 Task: Add Sprouts Organic Grade A Maple Syrup Dark to the cart.
Action: Mouse moved to (15, 76)
Screenshot: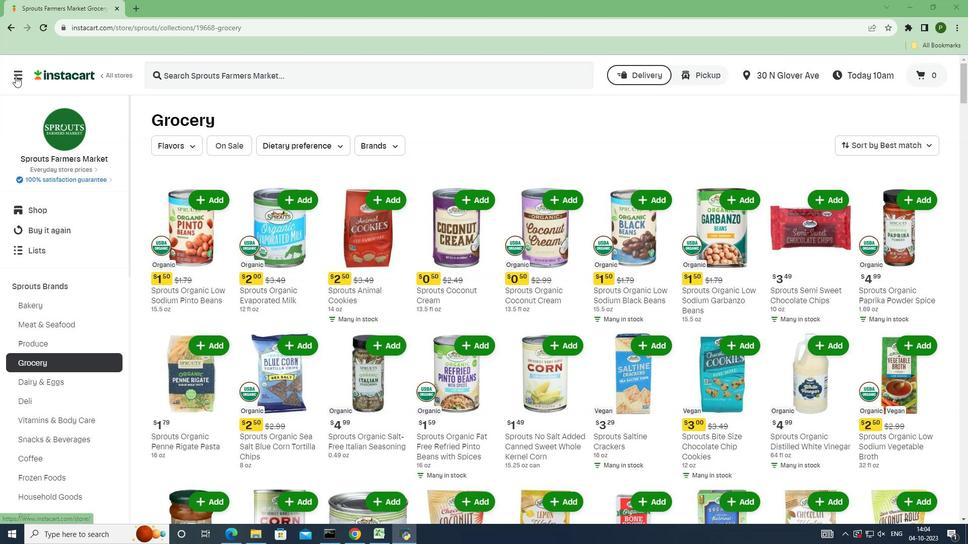 
Action: Mouse pressed left at (15, 76)
Screenshot: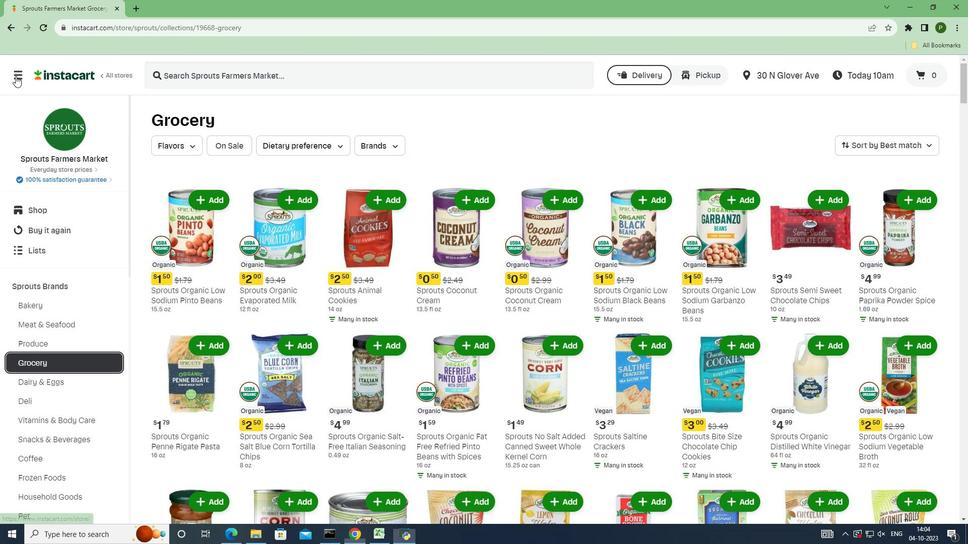 
Action: Mouse moved to (56, 275)
Screenshot: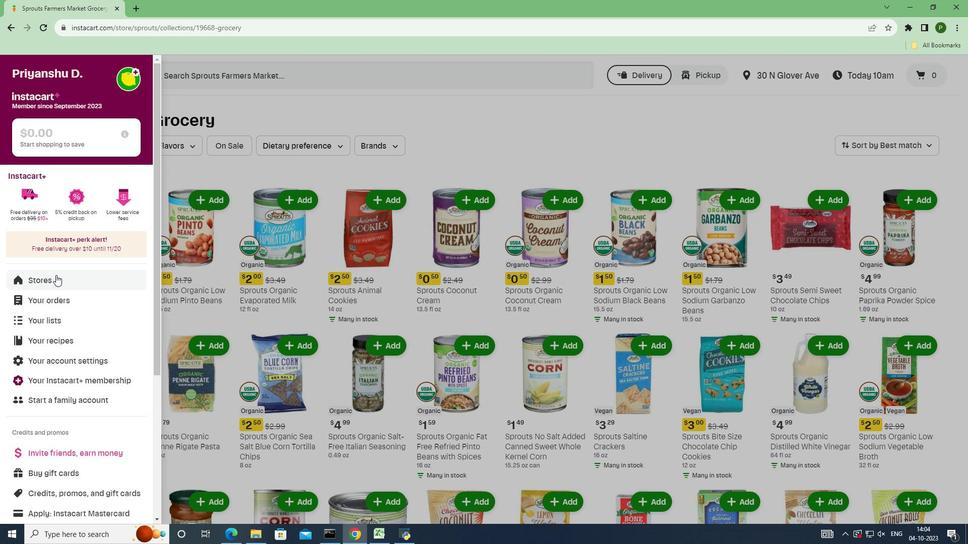
Action: Mouse pressed left at (56, 275)
Screenshot: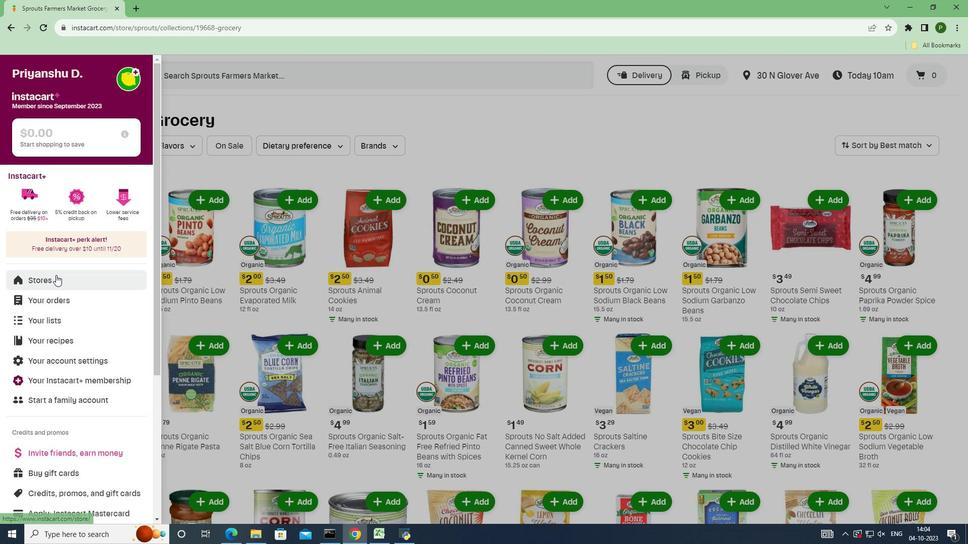 
Action: Mouse moved to (231, 119)
Screenshot: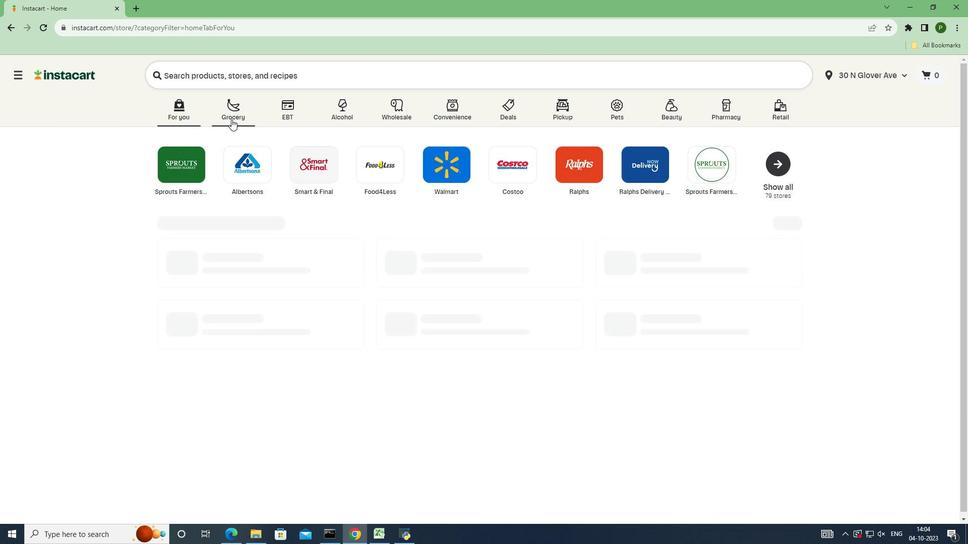 
Action: Mouse pressed left at (231, 119)
Screenshot: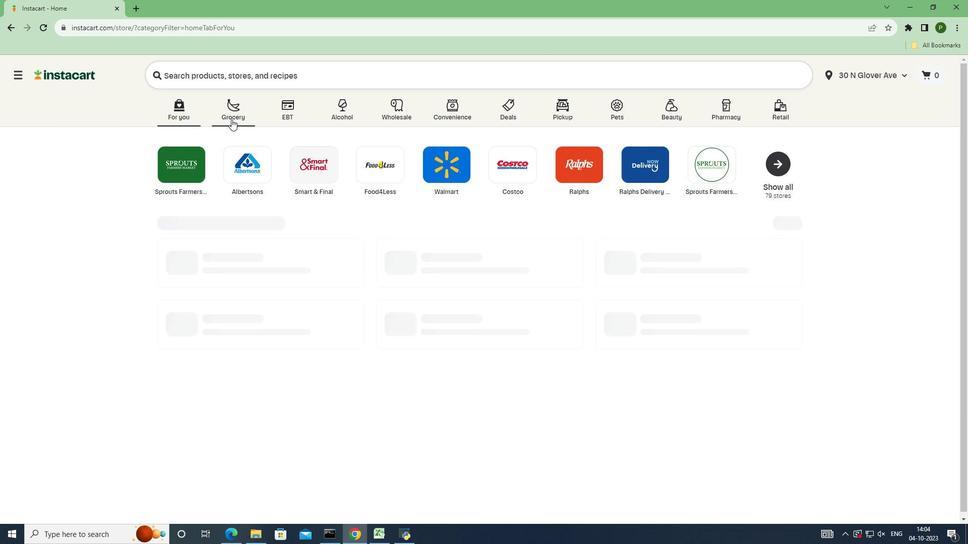 
Action: Mouse moved to (623, 233)
Screenshot: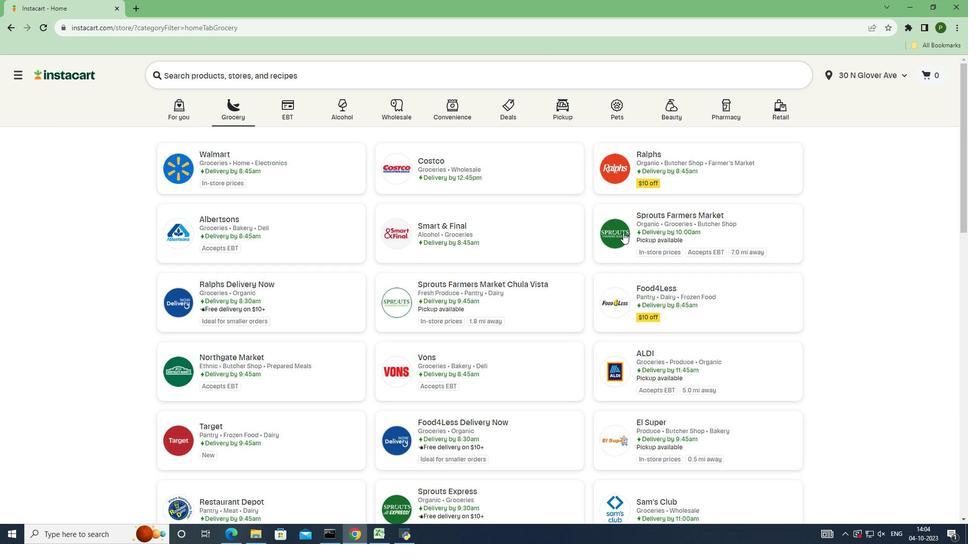 
Action: Mouse pressed left at (623, 233)
Screenshot: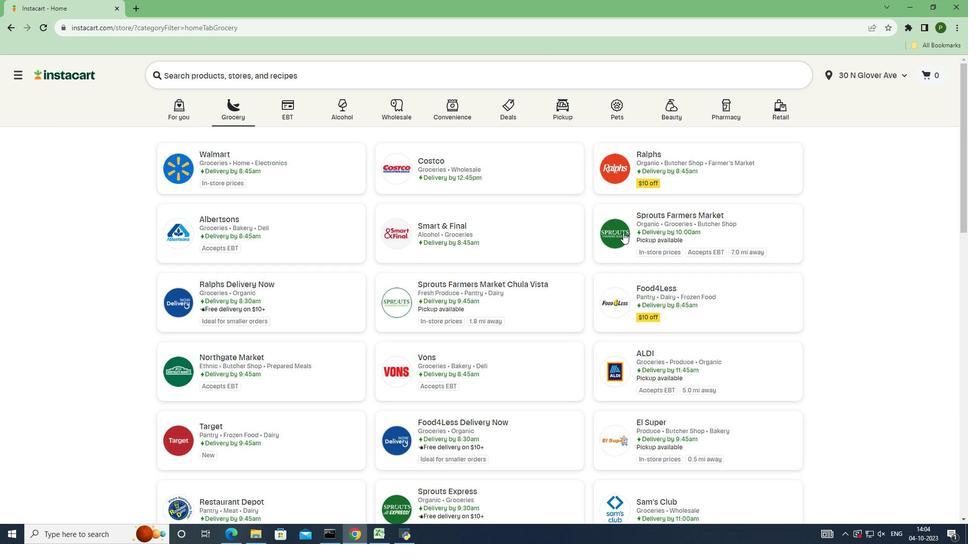 
Action: Mouse moved to (64, 282)
Screenshot: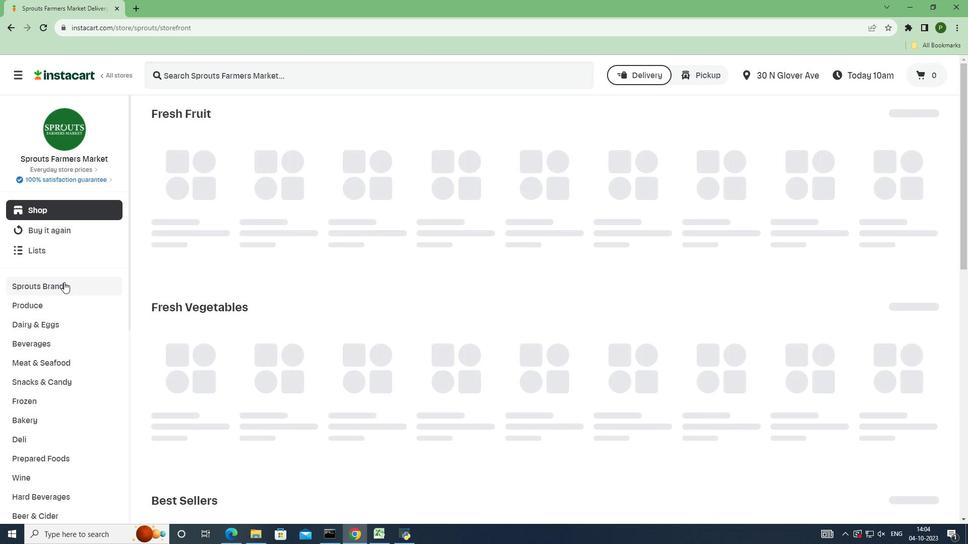 
Action: Mouse pressed left at (64, 282)
Screenshot: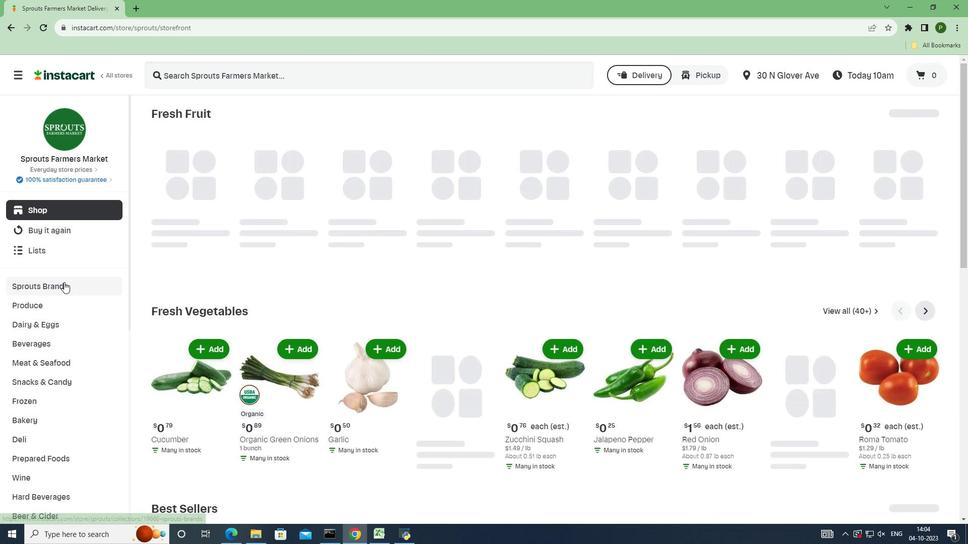 
Action: Mouse moved to (51, 363)
Screenshot: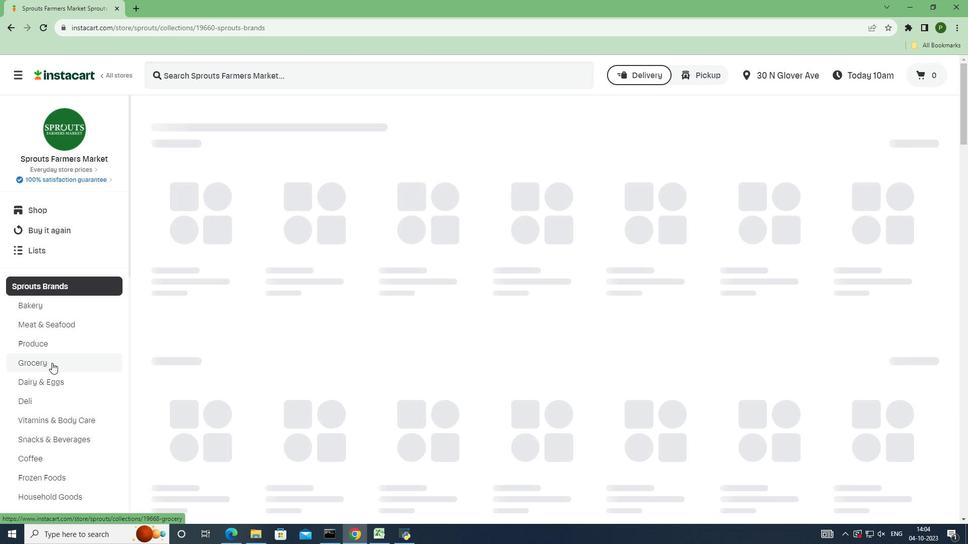 
Action: Mouse pressed left at (51, 363)
Screenshot: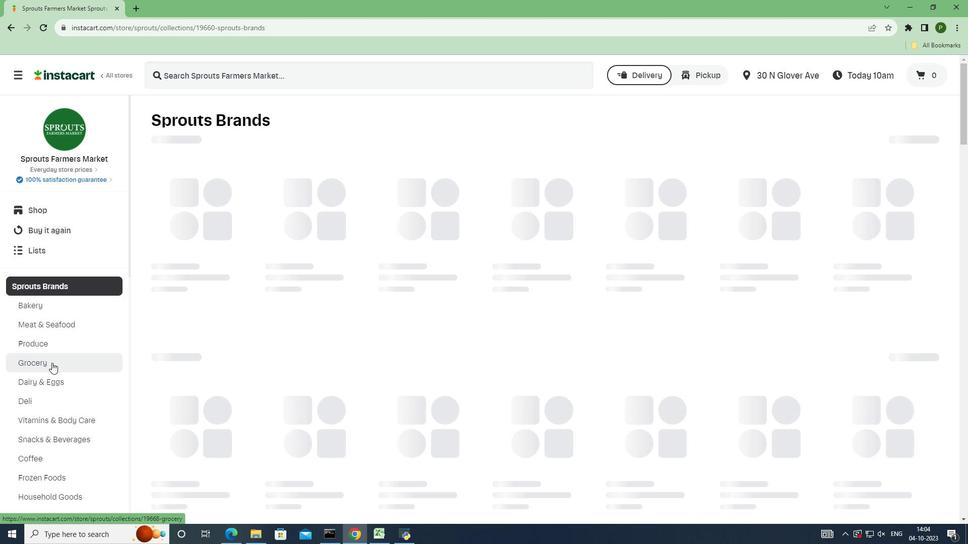 
Action: Mouse moved to (212, 264)
Screenshot: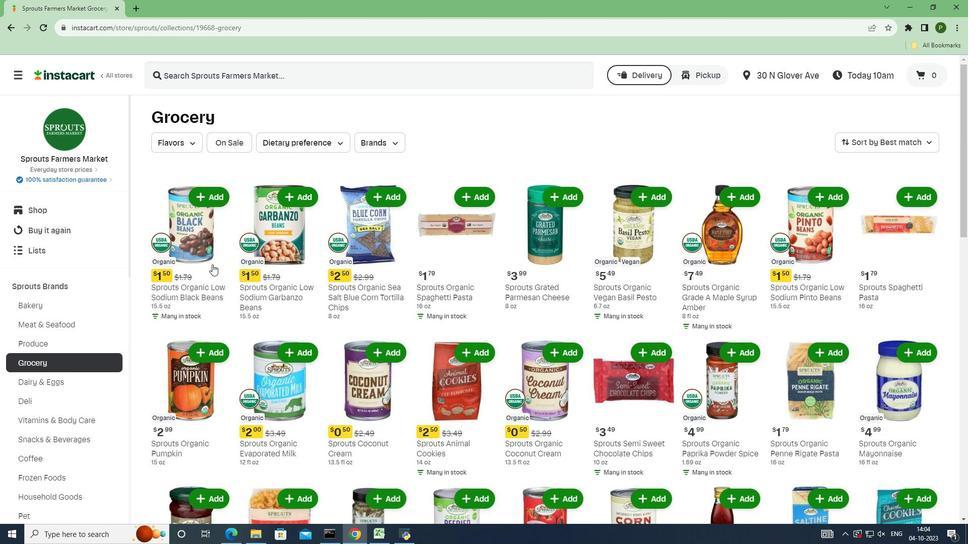 
Action: Mouse scrolled (212, 264) with delta (0, 0)
Screenshot: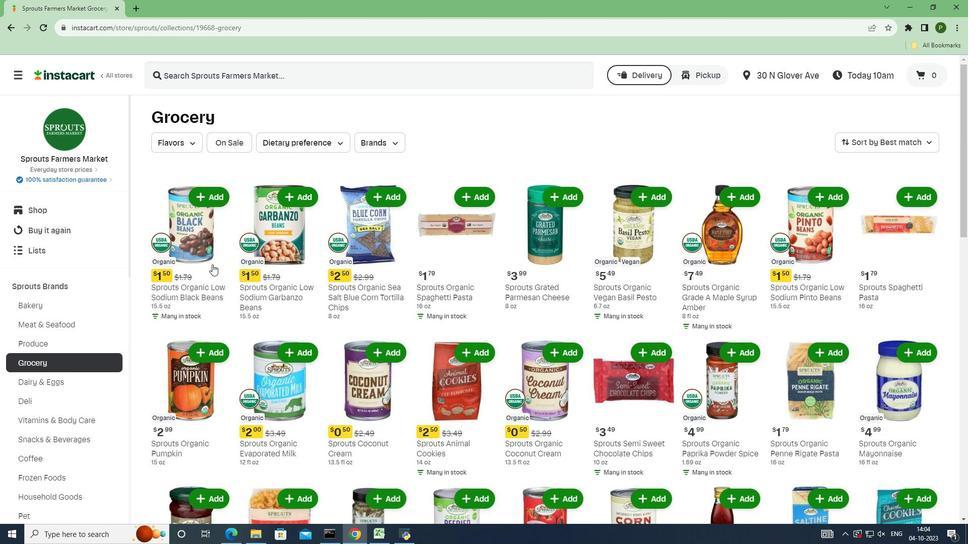 
Action: Mouse scrolled (212, 264) with delta (0, 0)
Screenshot: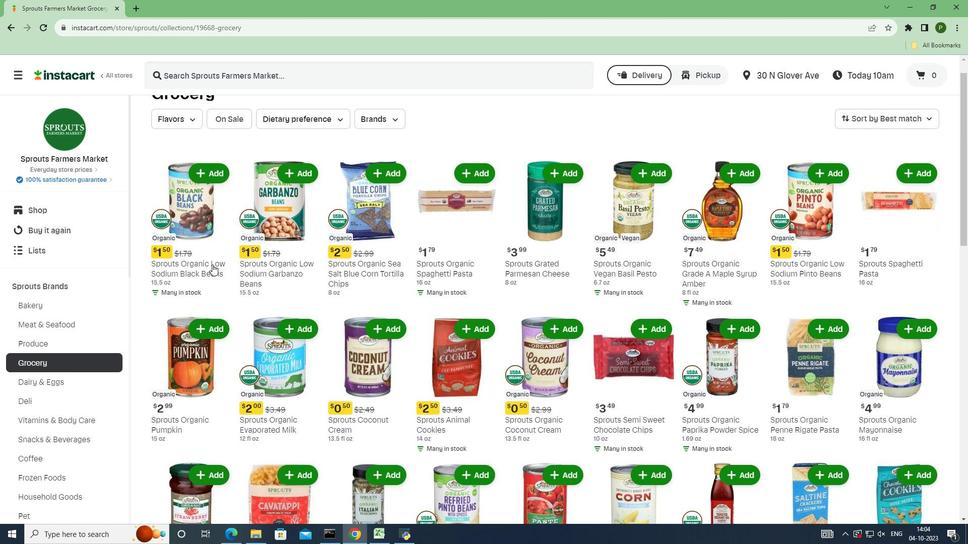 
Action: Mouse scrolled (212, 264) with delta (0, 0)
Screenshot: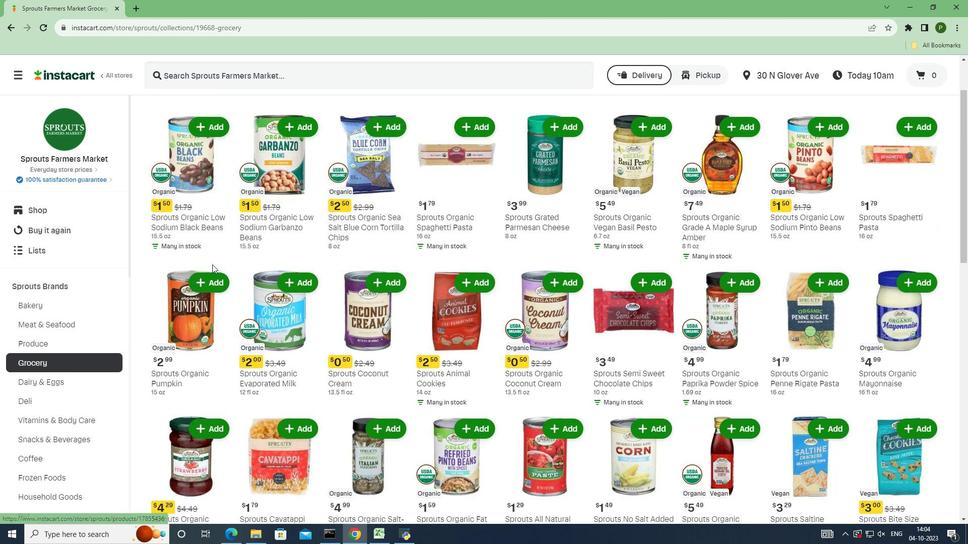 
Action: Mouse scrolled (212, 264) with delta (0, 0)
Screenshot: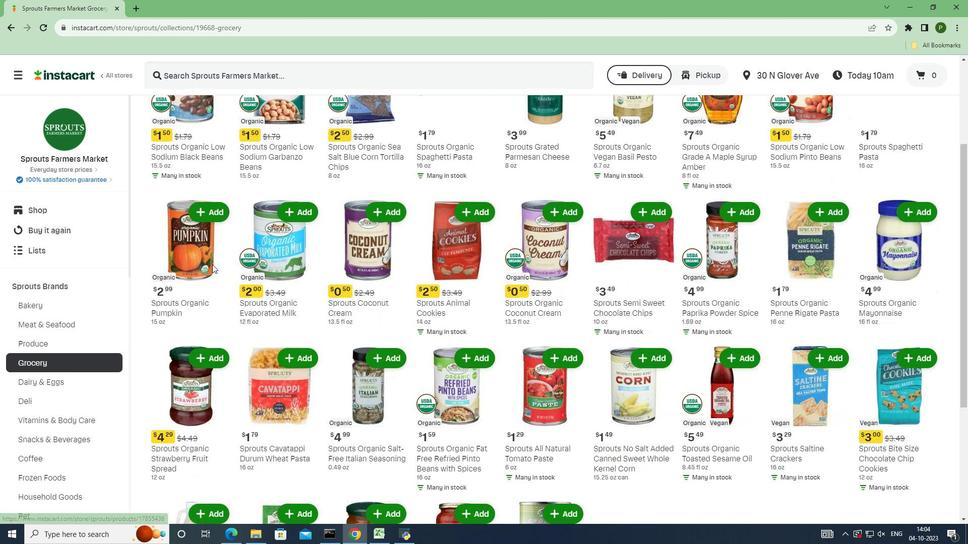 
Action: Mouse scrolled (212, 264) with delta (0, 0)
Screenshot: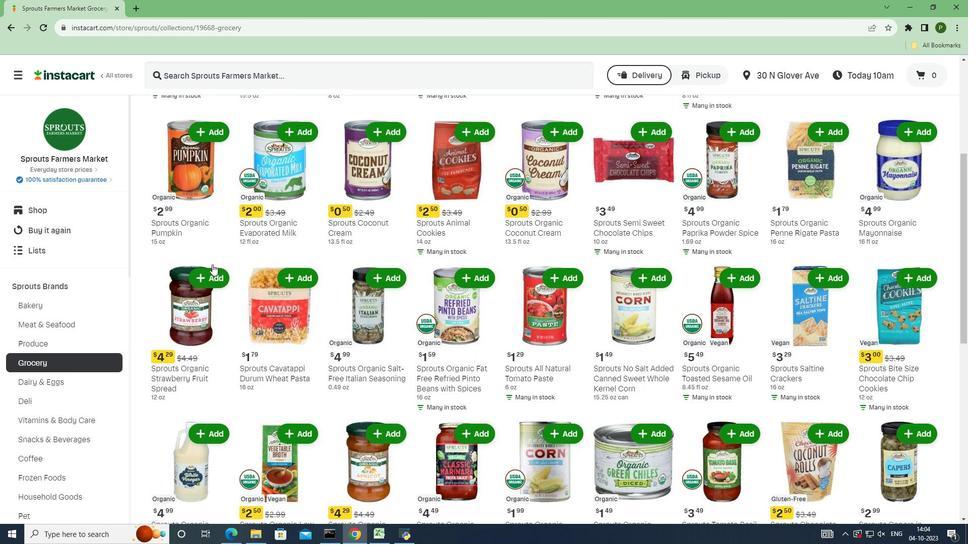 
Action: Mouse scrolled (212, 264) with delta (0, 0)
Screenshot: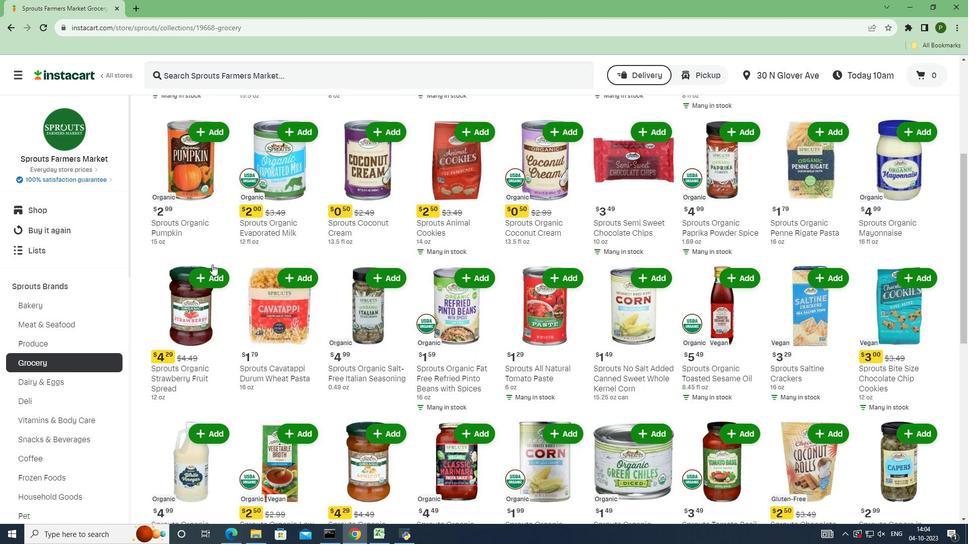 
Action: Mouse scrolled (212, 264) with delta (0, 0)
Screenshot: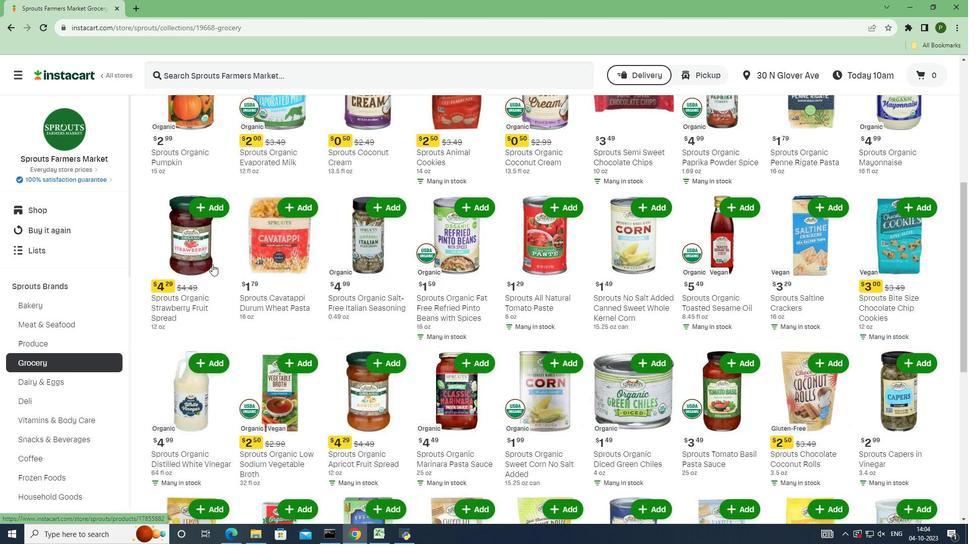 
Action: Mouse scrolled (212, 264) with delta (0, 0)
Screenshot: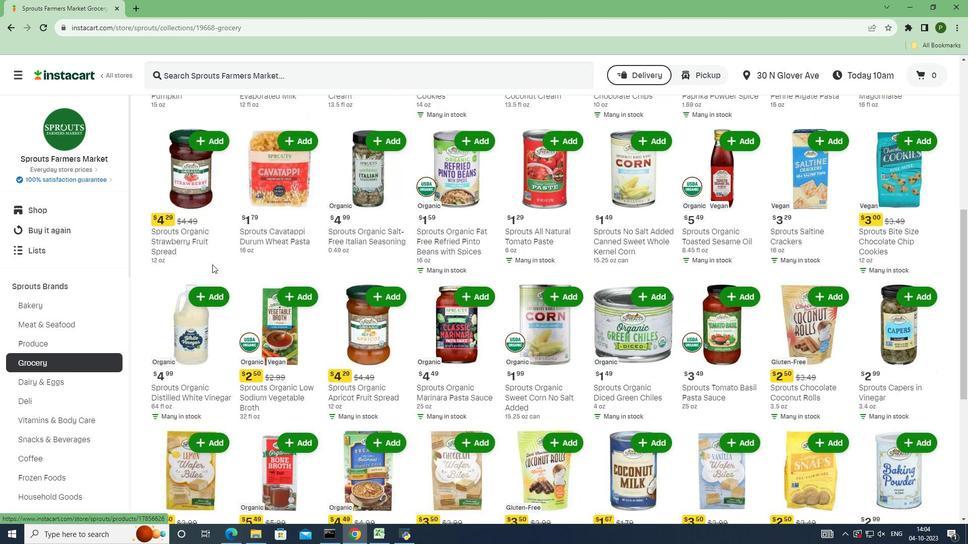 
Action: Mouse scrolled (212, 265) with delta (0, 0)
Screenshot: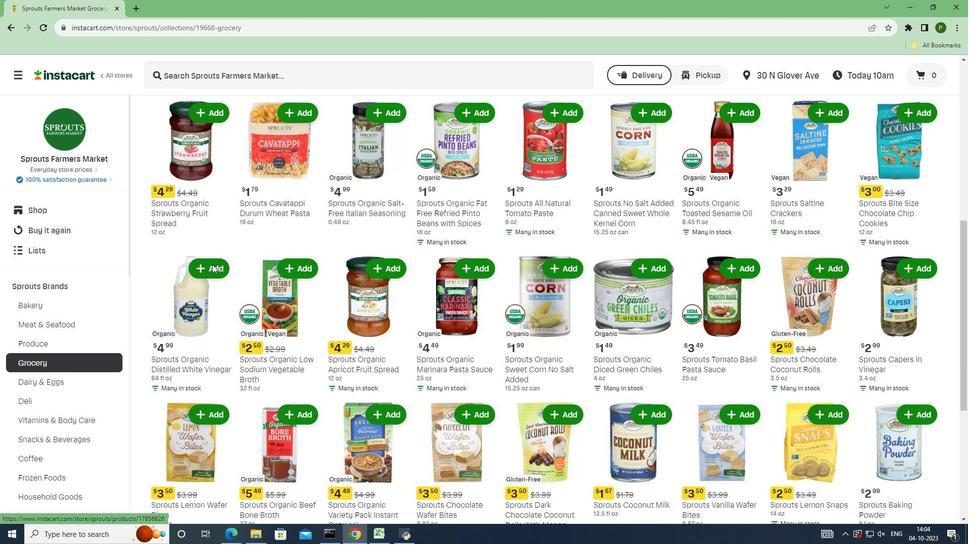 
Action: Mouse scrolled (212, 264) with delta (0, 0)
Screenshot: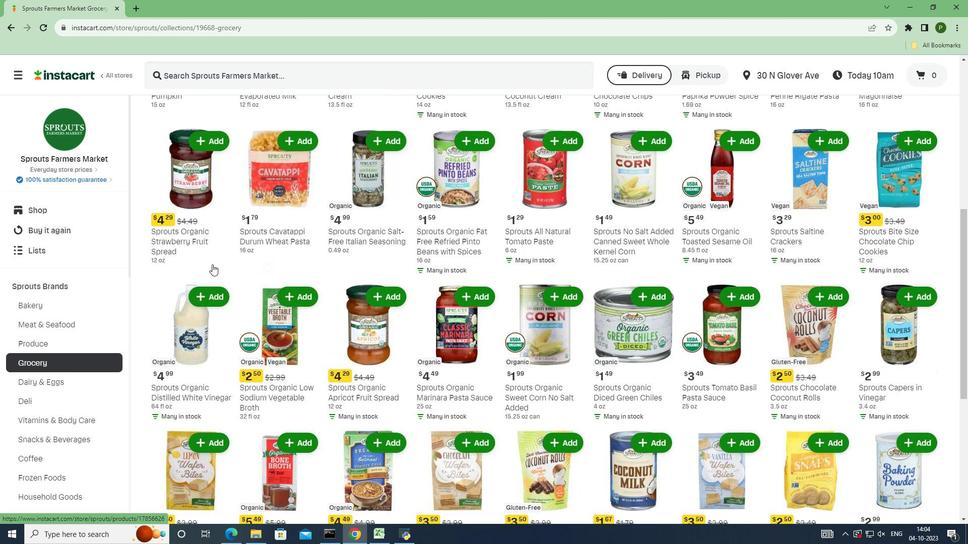 
Action: Mouse scrolled (212, 264) with delta (0, 0)
Screenshot: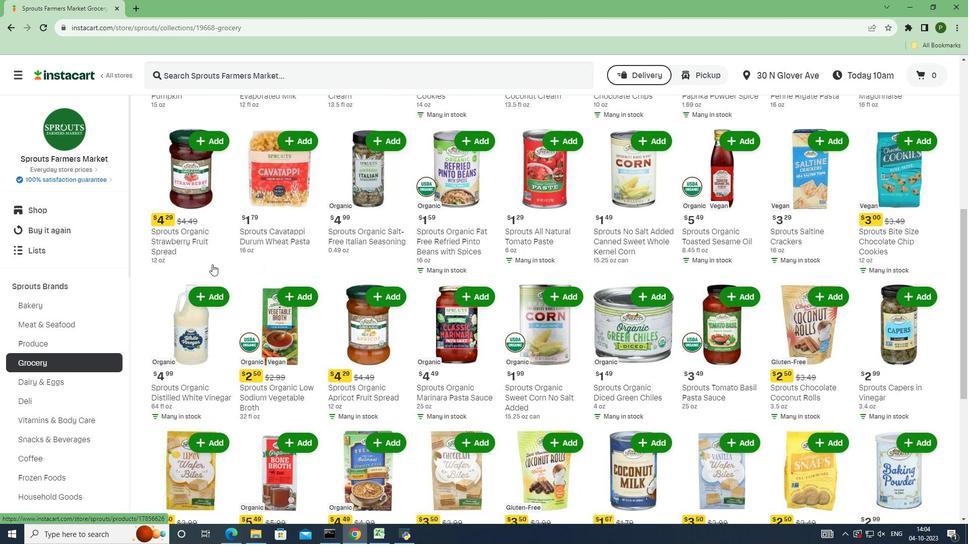 
Action: Mouse scrolled (212, 264) with delta (0, 0)
Screenshot: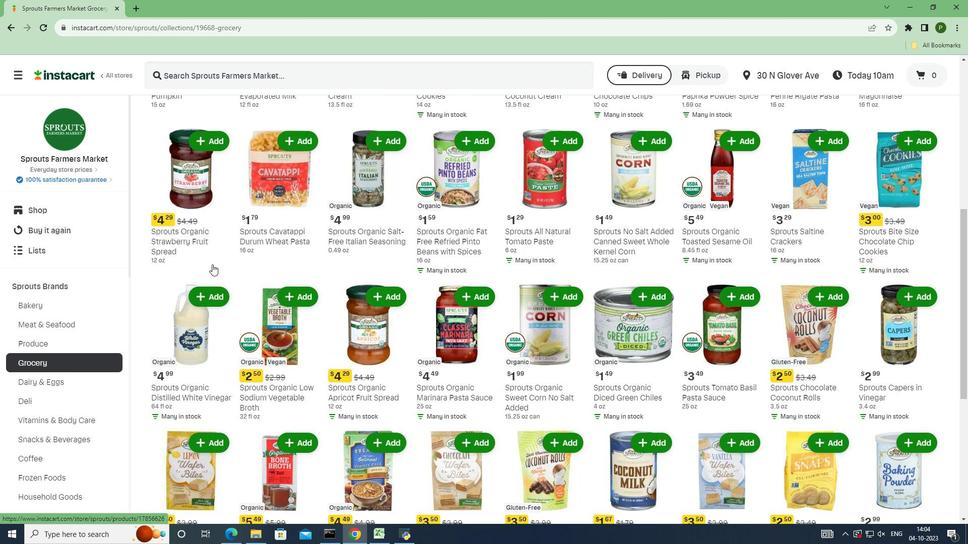 
Action: Mouse scrolled (212, 264) with delta (0, 0)
Screenshot: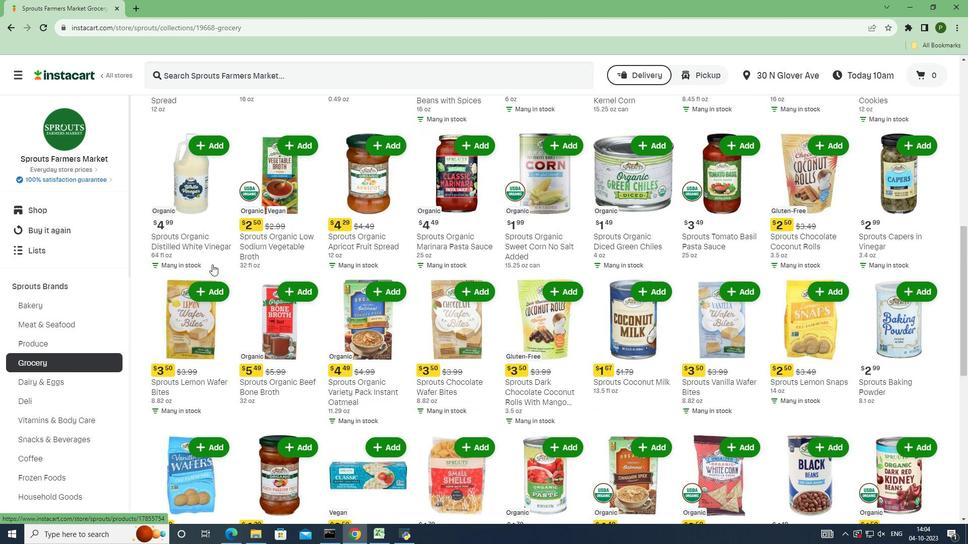
Action: Mouse scrolled (212, 264) with delta (0, 0)
Screenshot: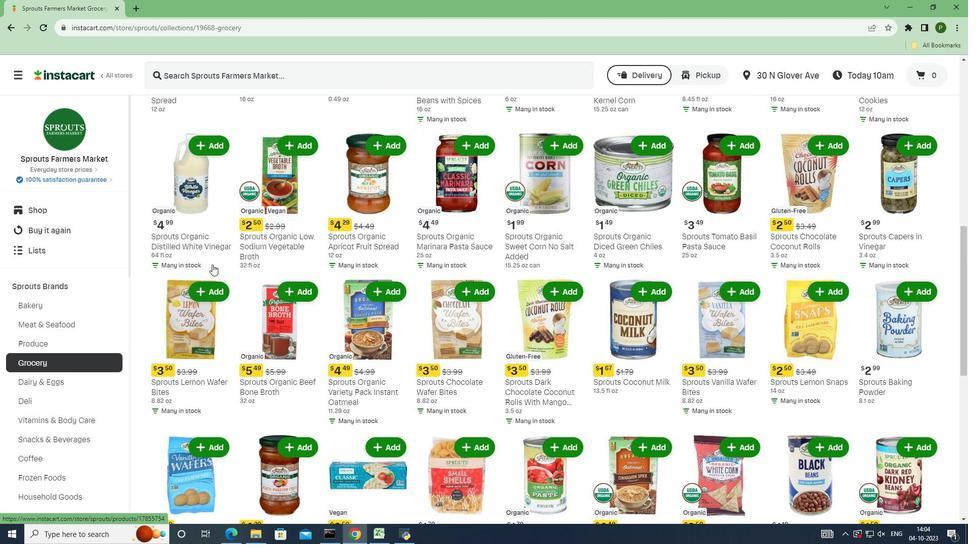 
Action: Mouse scrolled (212, 264) with delta (0, 0)
Screenshot: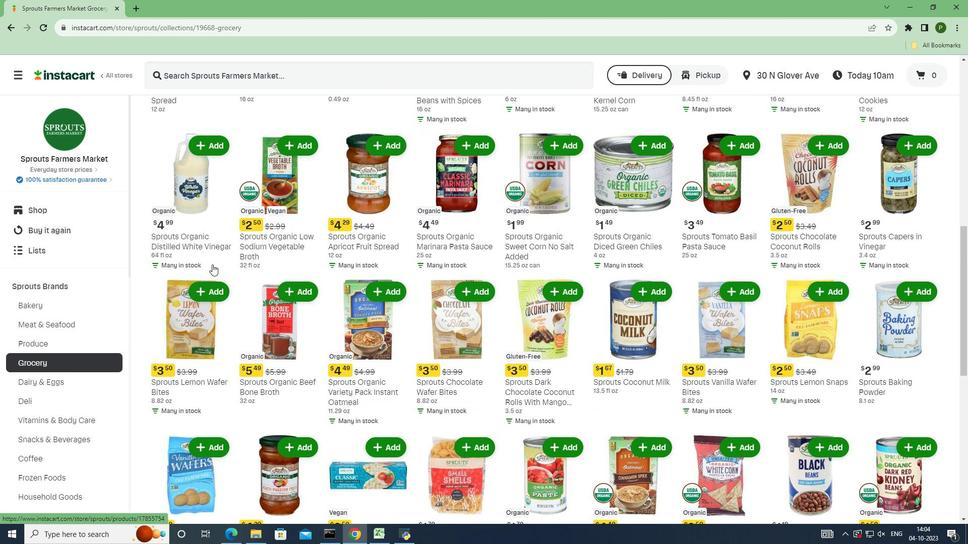 
Action: Mouse scrolled (212, 264) with delta (0, 0)
Screenshot: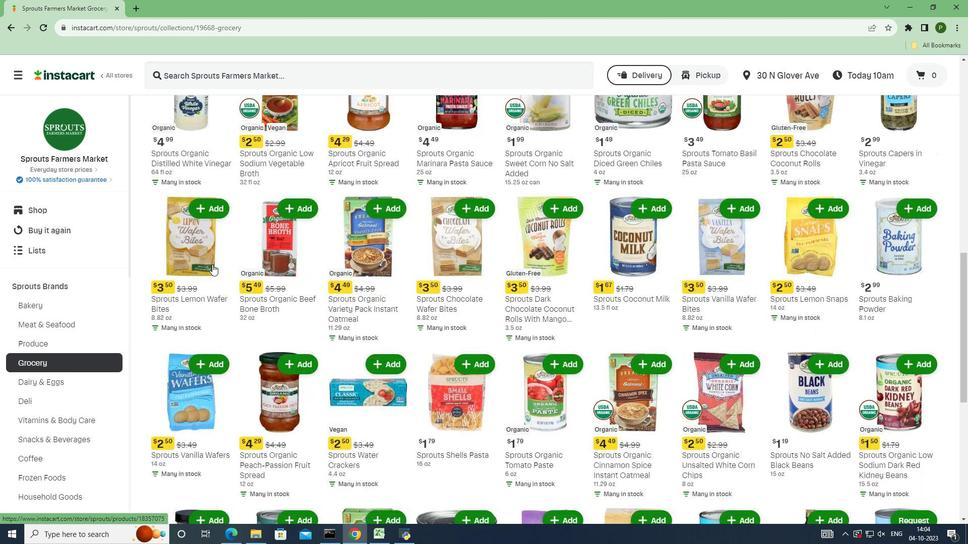 
Action: Mouse scrolled (212, 265) with delta (0, 0)
Screenshot: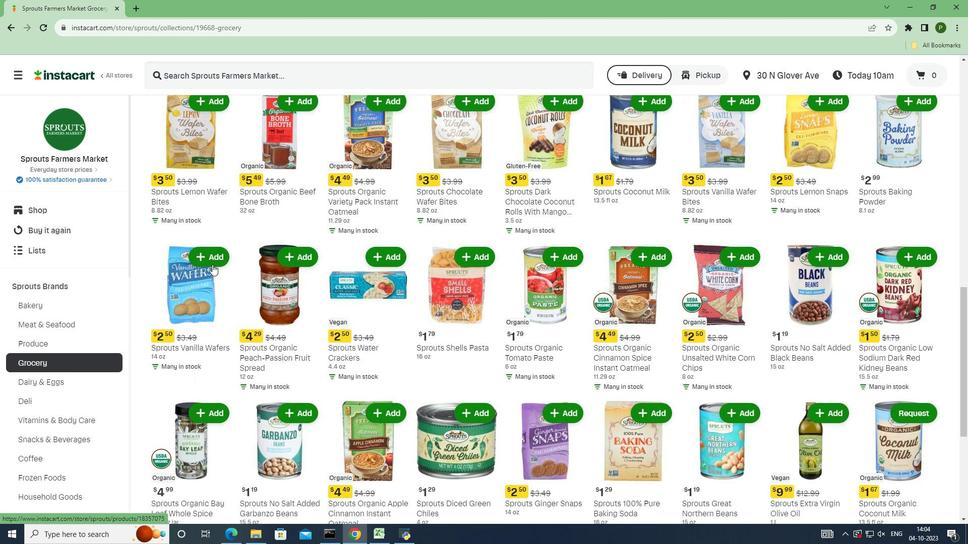 
Action: Mouse scrolled (212, 264) with delta (0, 0)
Screenshot: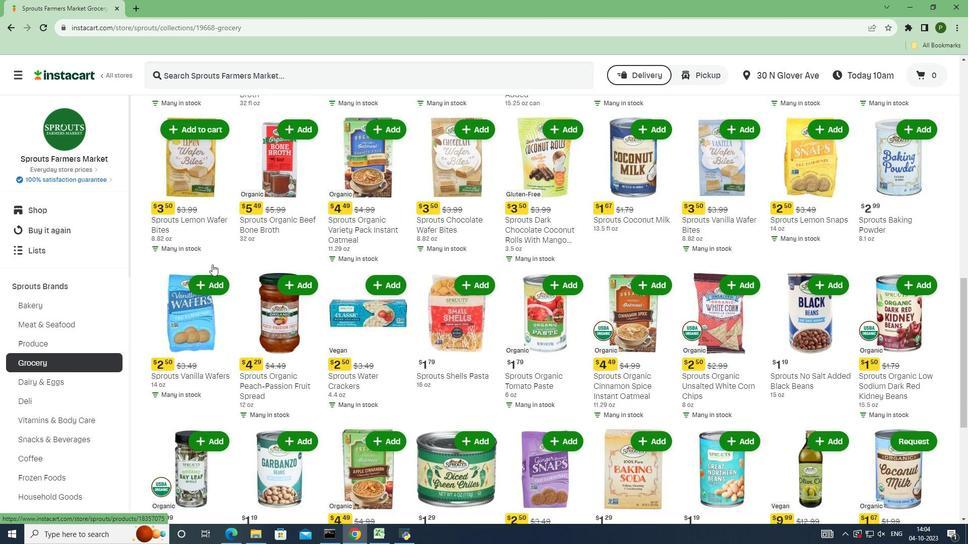 
Action: Mouse scrolled (212, 264) with delta (0, 0)
Screenshot: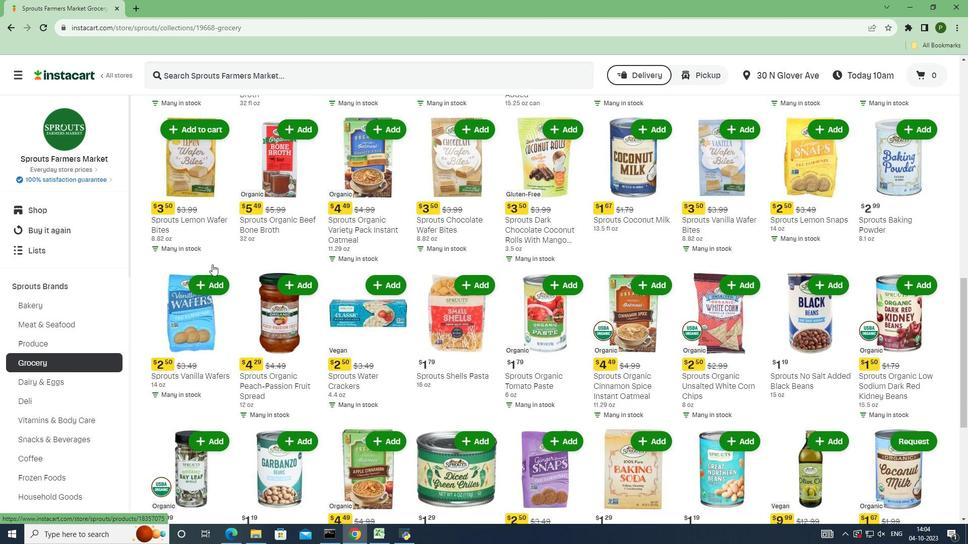 
Action: Mouse scrolled (212, 264) with delta (0, 0)
Screenshot: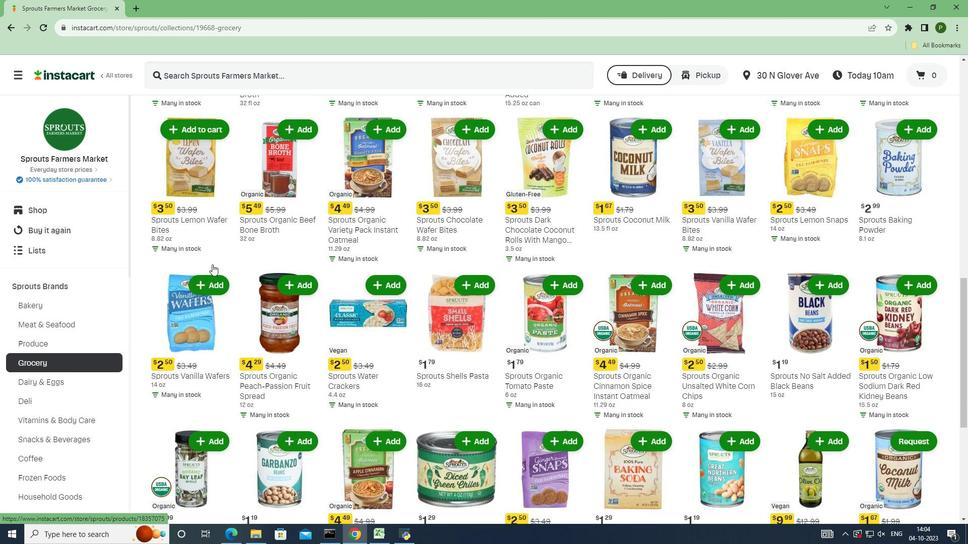 
Action: Mouse scrolled (212, 264) with delta (0, 0)
Screenshot: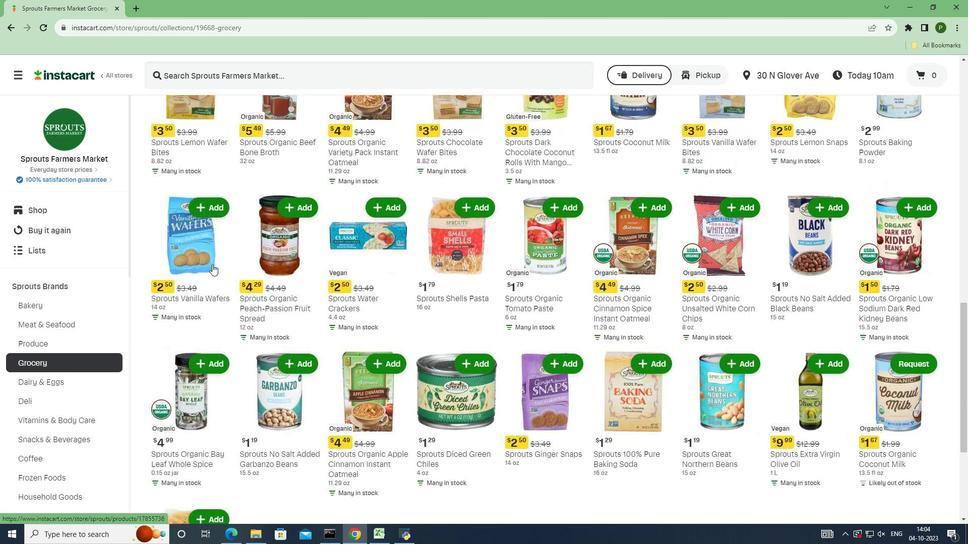 
Action: Mouse scrolled (212, 264) with delta (0, 0)
Screenshot: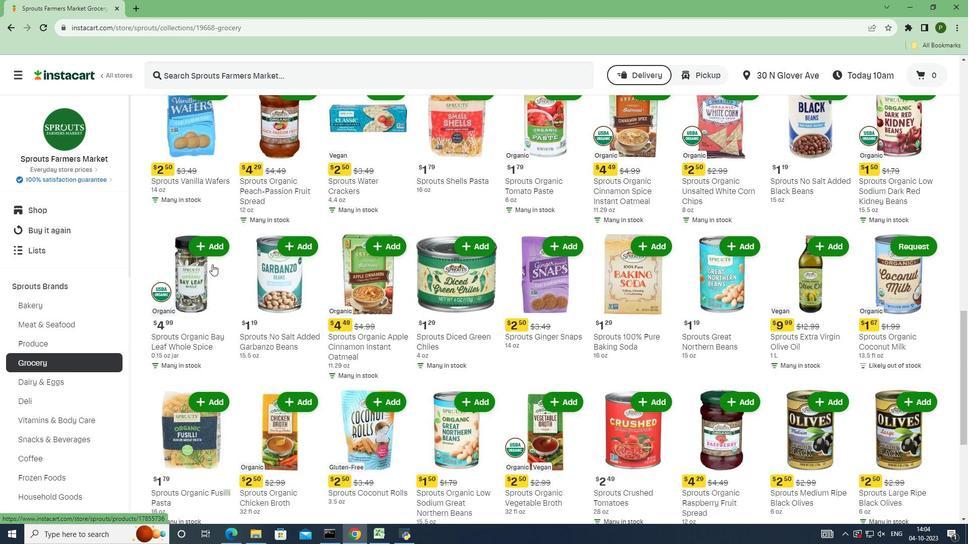 
Action: Mouse scrolled (212, 264) with delta (0, 0)
Screenshot: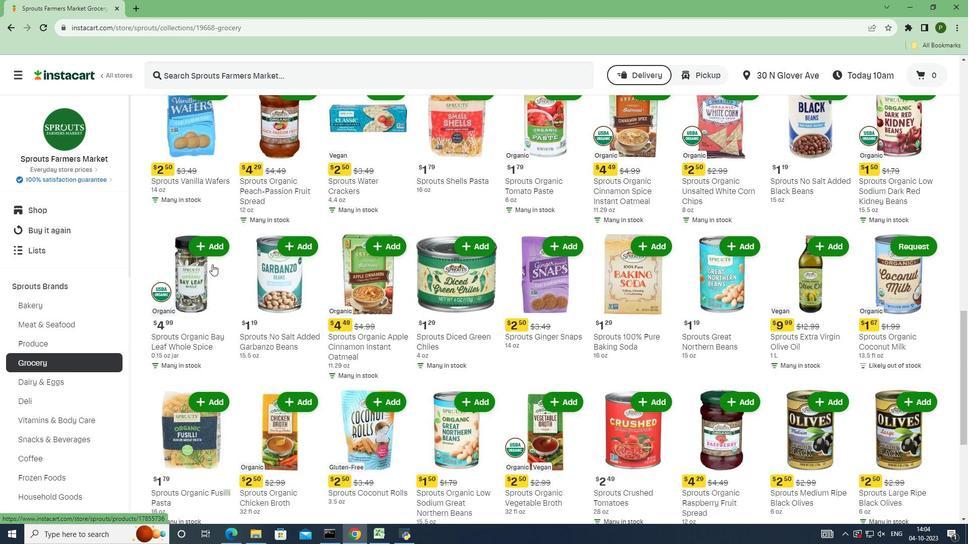 
Action: Mouse scrolled (212, 264) with delta (0, 0)
Screenshot: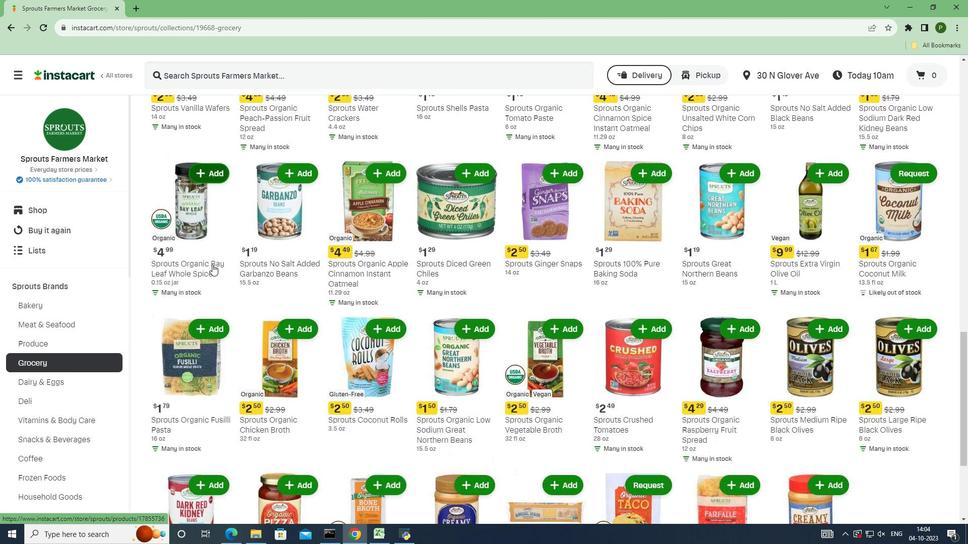 
Action: Mouse scrolled (212, 264) with delta (0, 0)
Screenshot: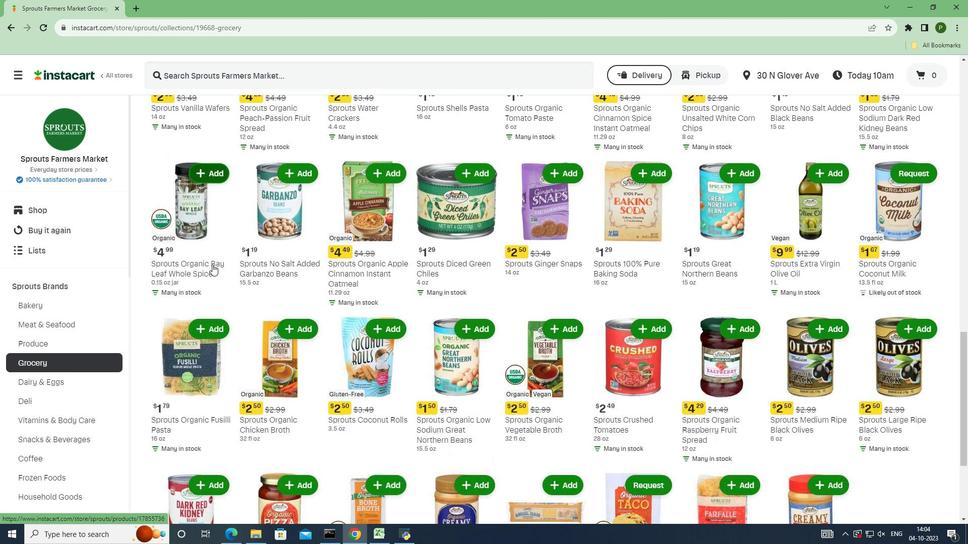 
Action: Mouse scrolled (212, 265) with delta (0, 0)
Screenshot: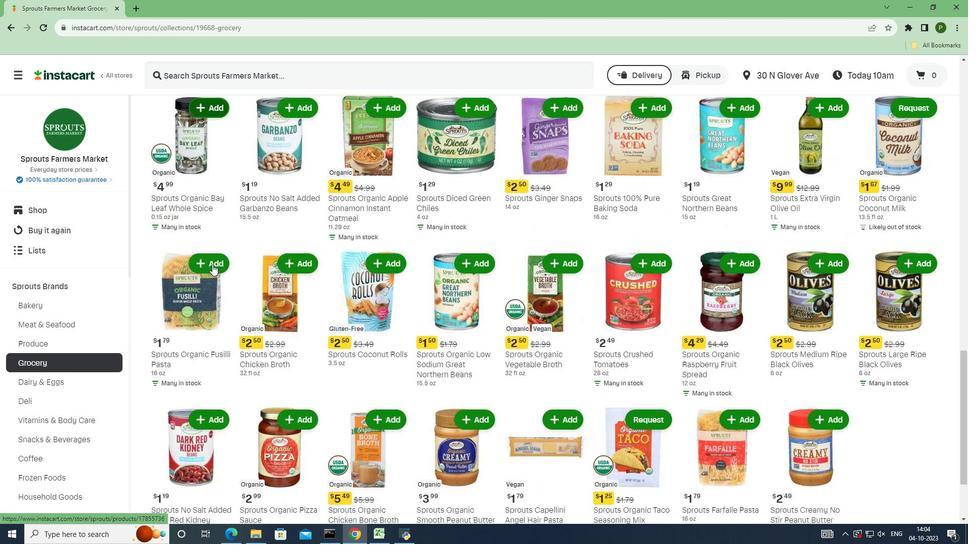 
Action: Mouse scrolled (212, 264) with delta (0, 0)
Screenshot: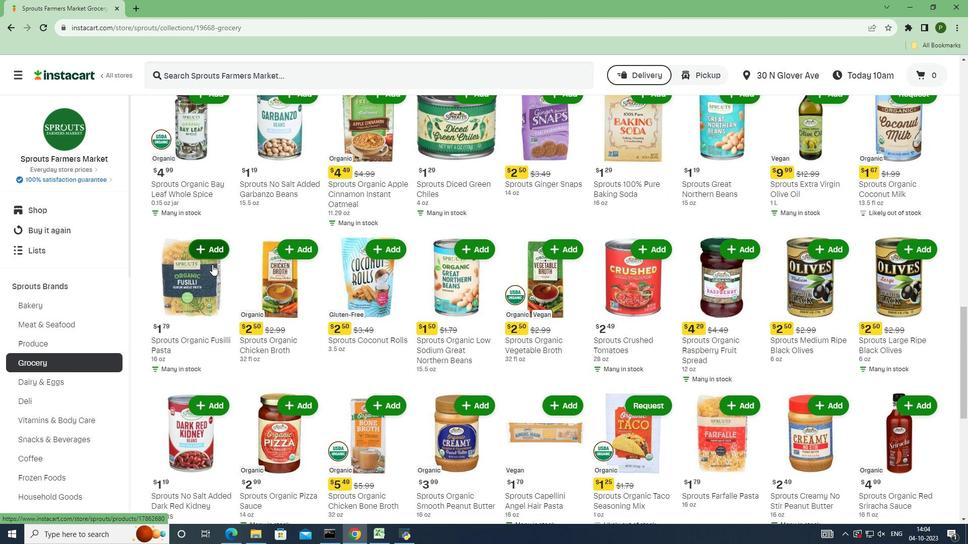 
Action: Mouse scrolled (212, 264) with delta (0, 0)
Screenshot: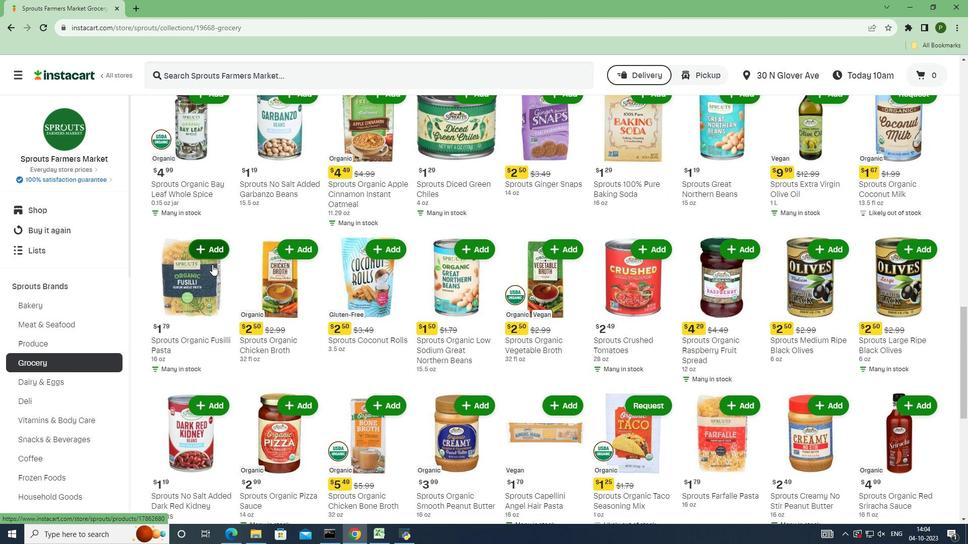 
Action: Mouse scrolled (212, 264) with delta (0, 0)
Screenshot: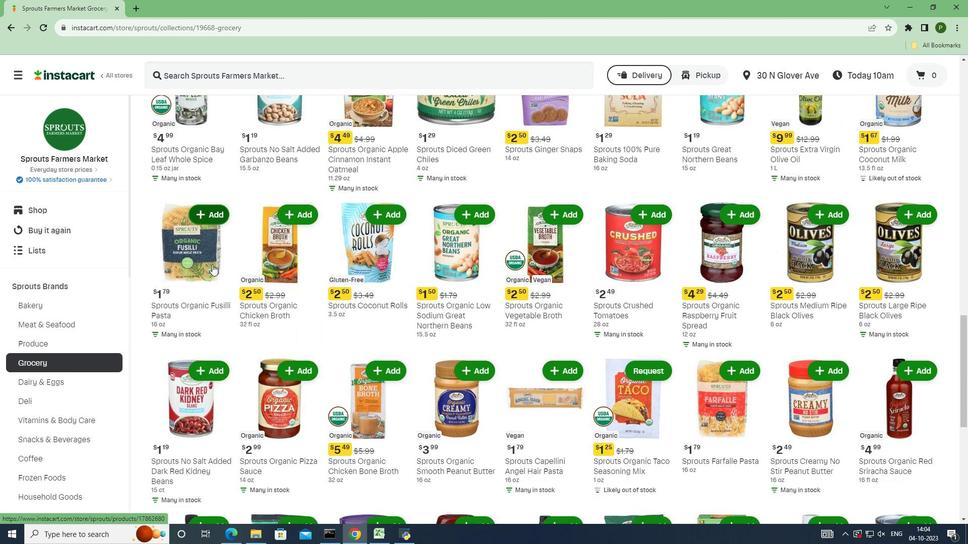 
Action: Mouse scrolled (212, 264) with delta (0, 0)
Screenshot: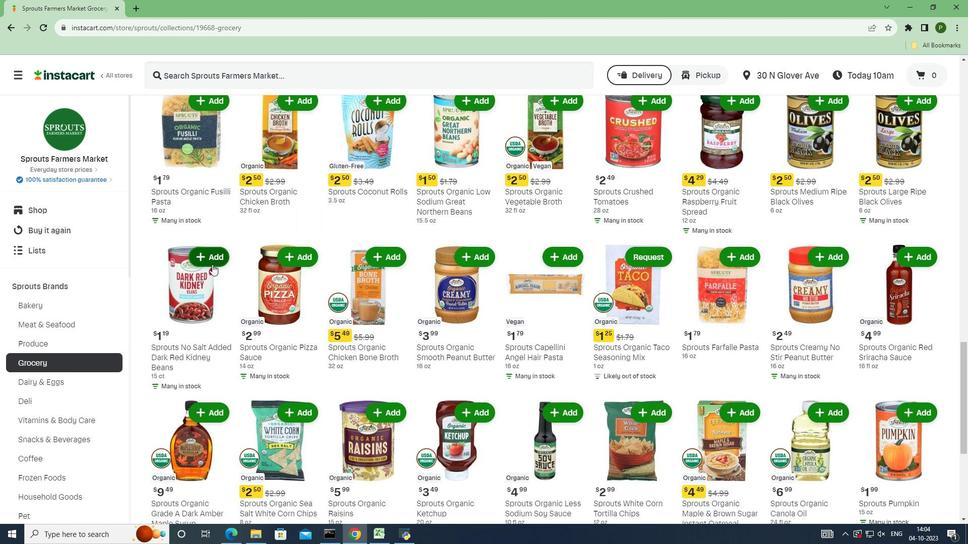 
Action: Mouse scrolled (212, 264) with delta (0, 0)
Screenshot: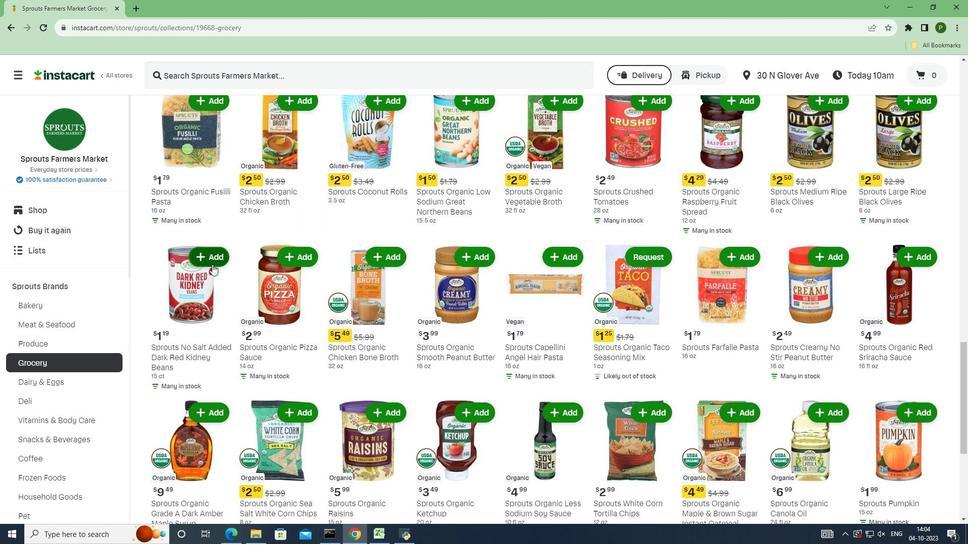 
Action: Mouse scrolled (212, 264) with delta (0, 0)
Screenshot: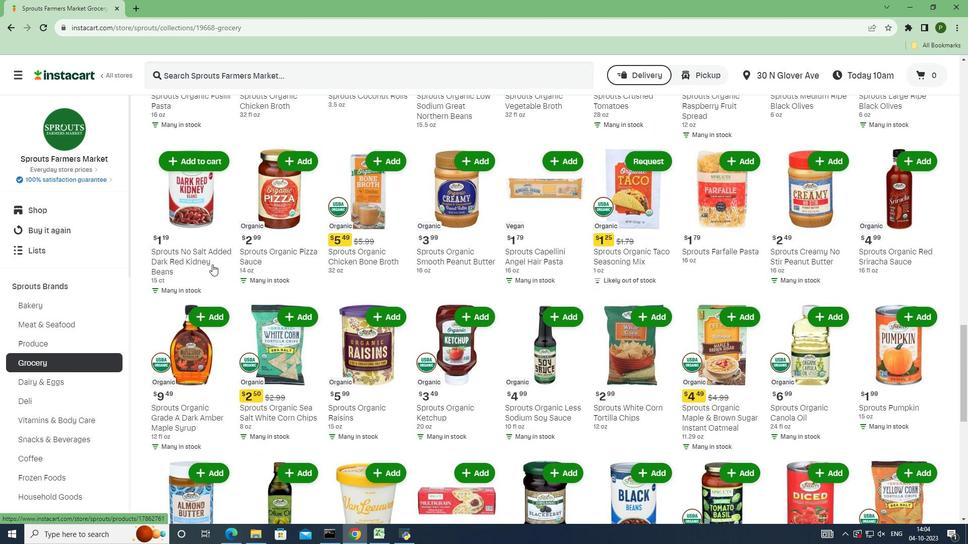 
Action: Mouse scrolled (212, 264) with delta (0, 0)
Screenshot: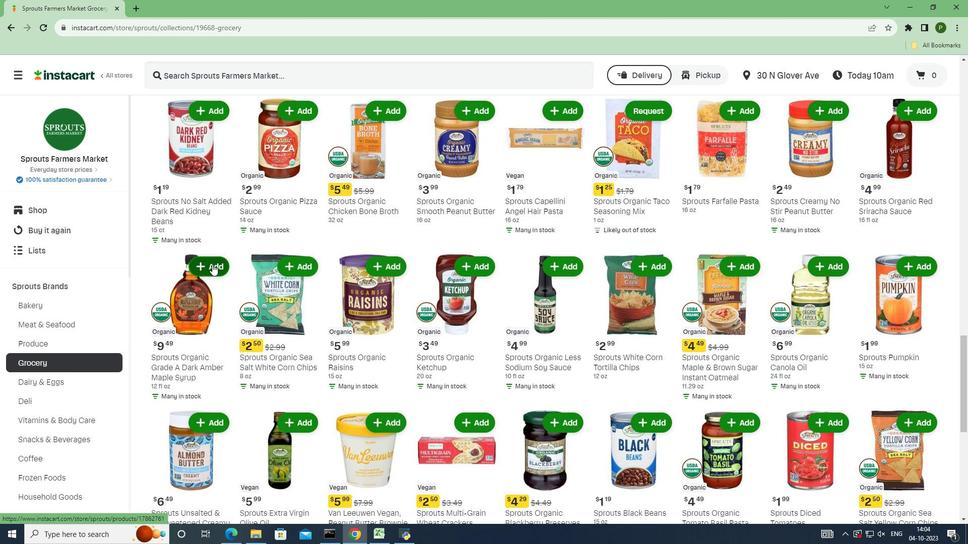 
Action: Mouse scrolled (212, 264) with delta (0, 0)
Screenshot: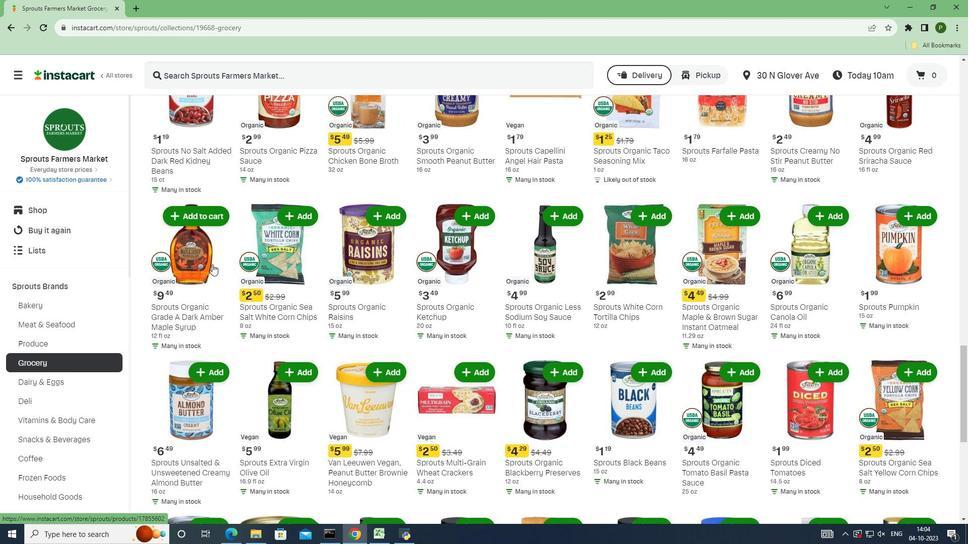 
Action: Mouse scrolled (212, 264) with delta (0, 0)
Screenshot: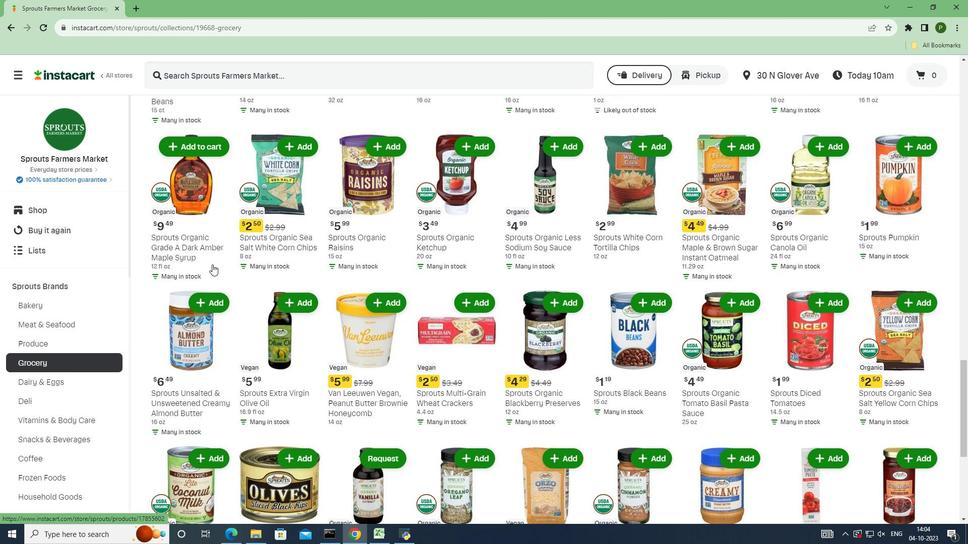 
Action: Mouse scrolled (212, 264) with delta (0, 0)
Screenshot: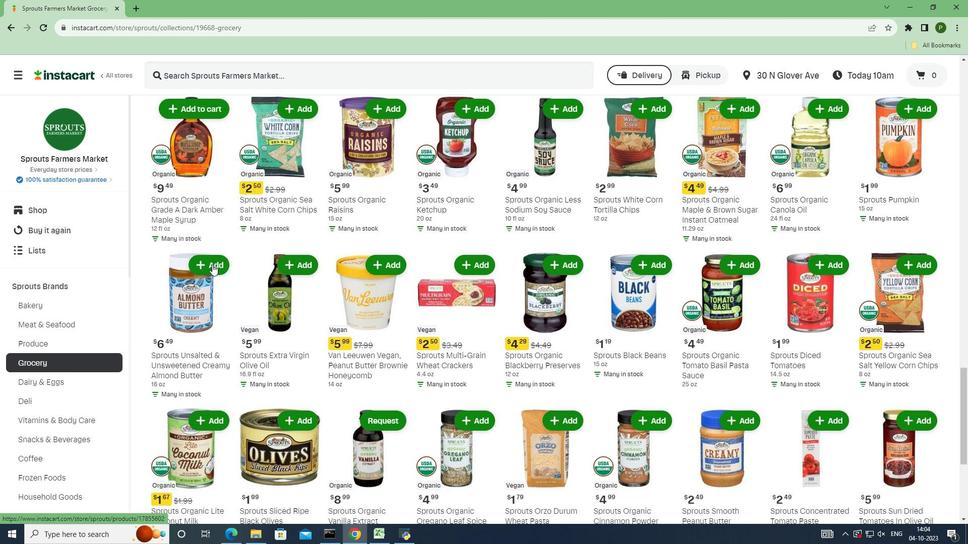 
Action: Mouse scrolled (212, 264) with delta (0, 0)
Screenshot: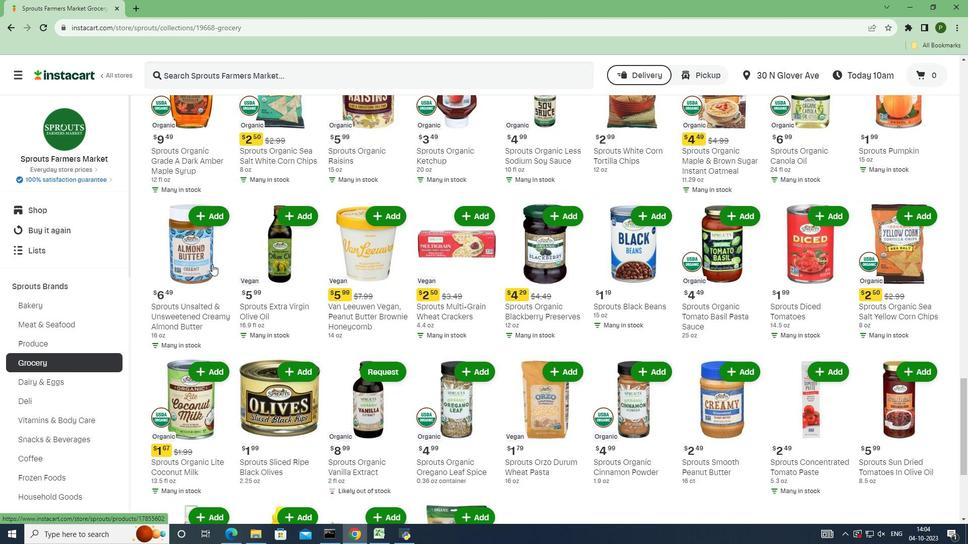 
Action: Mouse scrolled (212, 264) with delta (0, 0)
Screenshot: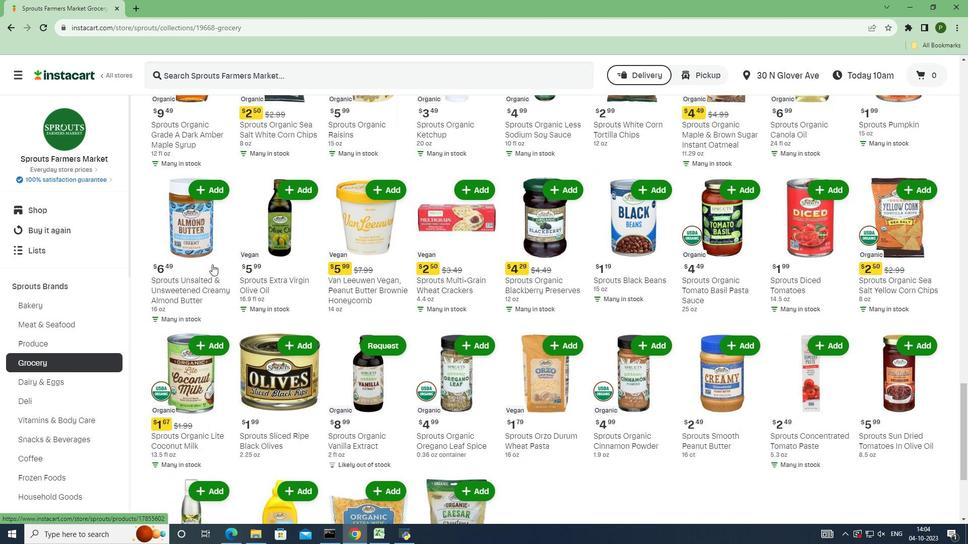 
Action: Mouse scrolled (212, 264) with delta (0, 0)
Screenshot: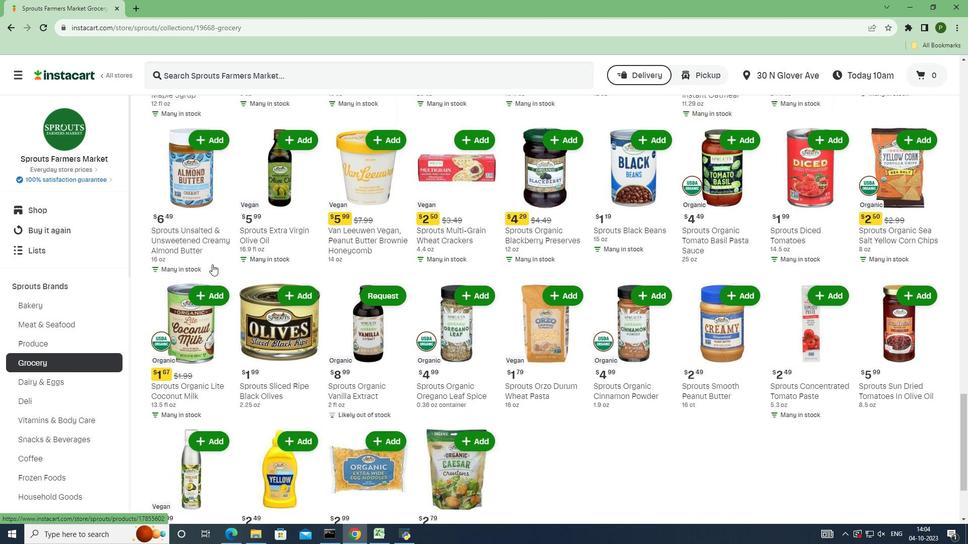 
Action: Mouse scrolled (212, 265) with delta (0, 0)
Screenshot: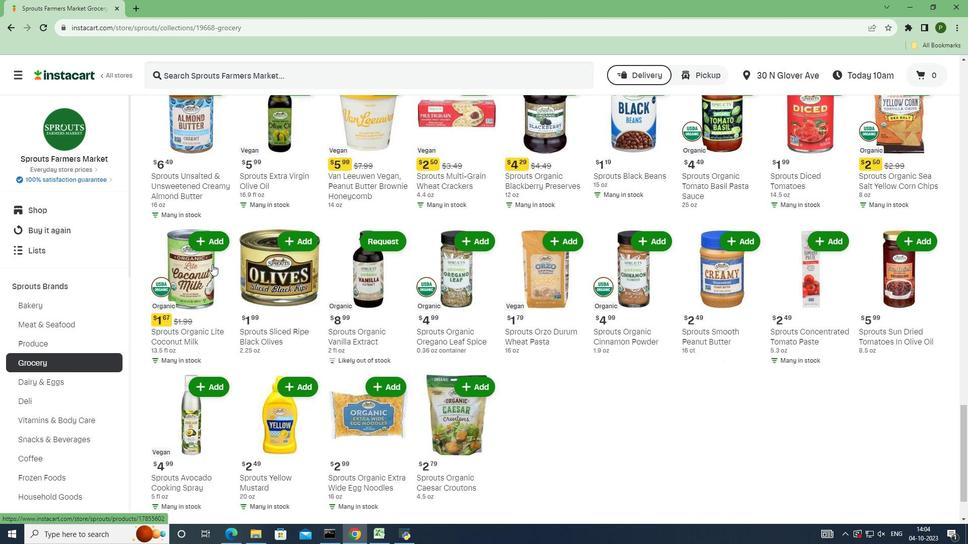 
Action: Mouse scrolled (212, 264) with delta (0, 0)
Screenshot: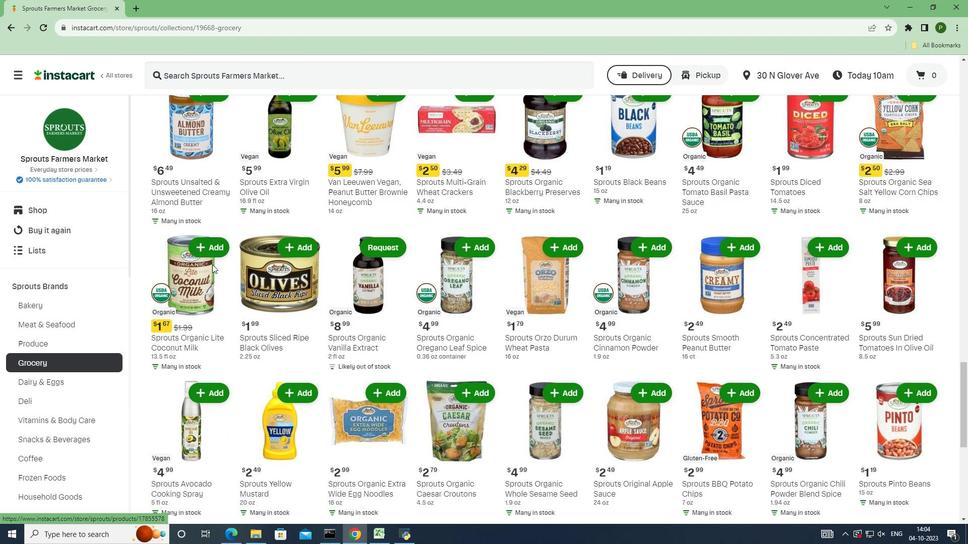 
Action: Mouse scrolled (212, 264) with delta (0, 0)
Screenshot: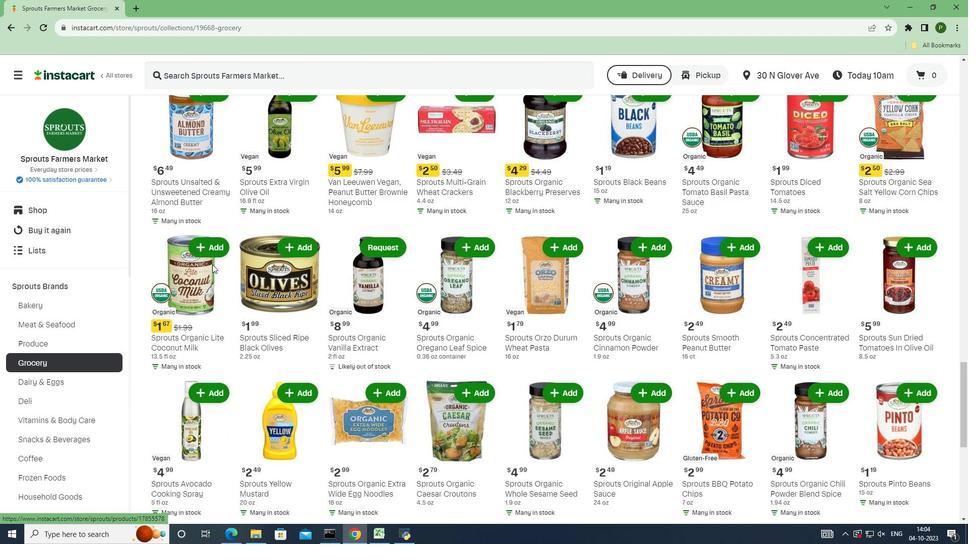 
Action: Mouse scrolled (212, 264) with delta (0, 0)
Screenshot: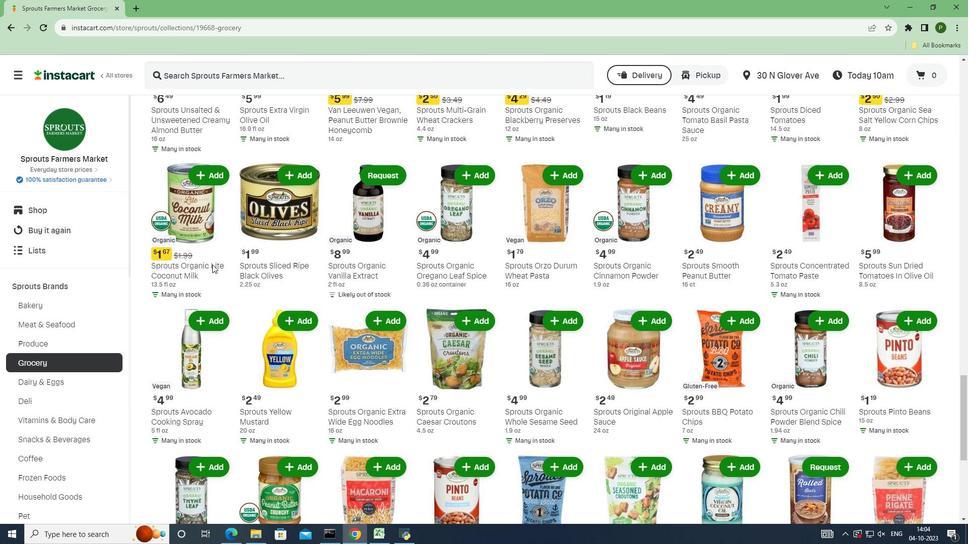 
Action: Mouse scrolled (212, 264) with delta (0, 0)
Screenshot: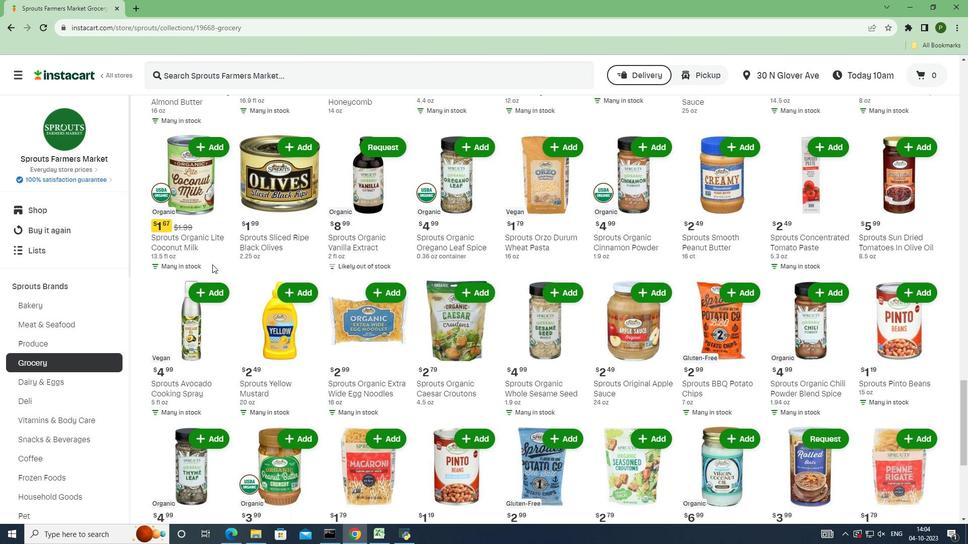 
Action: Mouse scrolled (212, 264) with delta (0, 0)
Screenshot: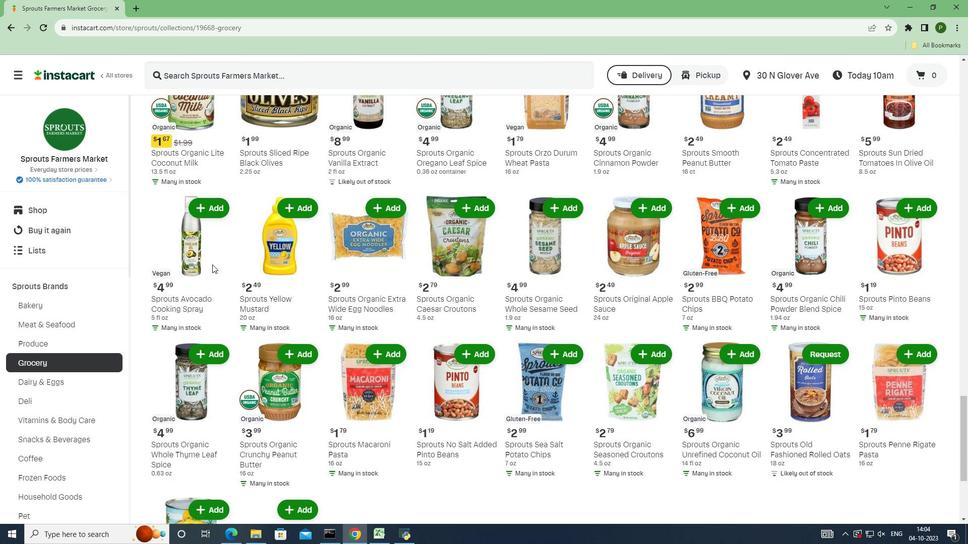 
Action: Mouse scrolled (212, 264) with delta (0, 0)
Screenshot: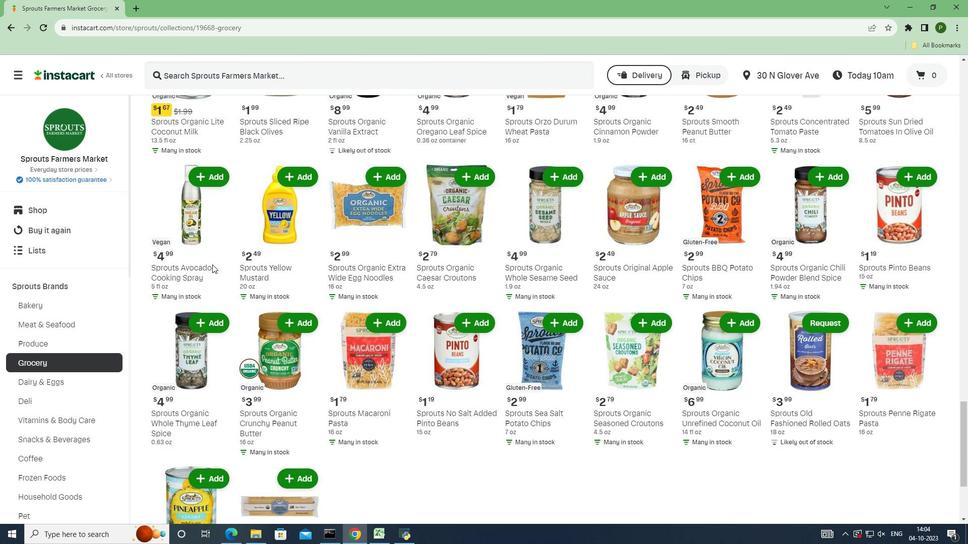 
Action: Mouse scrolled (212, 264) with delta (0, 0)
Screenshot: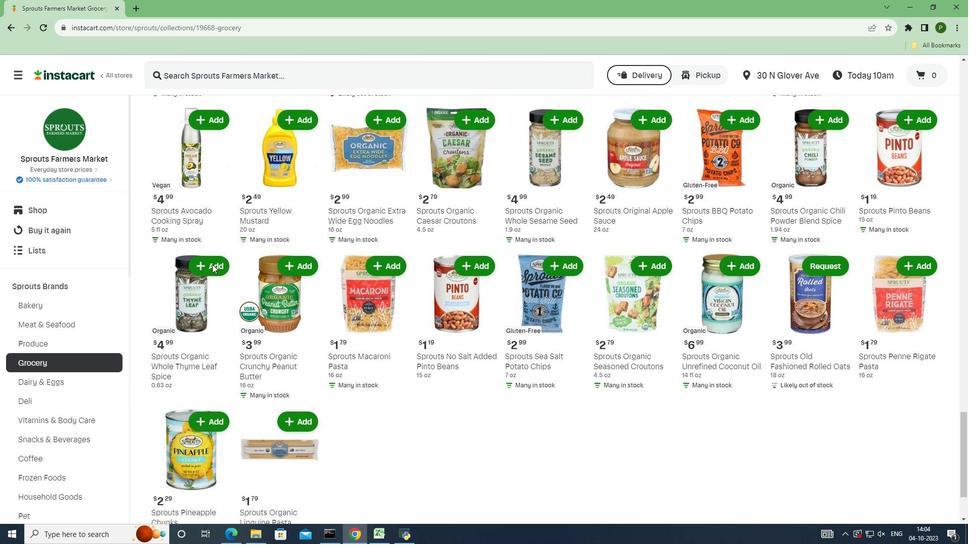
Action: Mouse scrolled (212, 265) with delta (0, 0)
Screenshot: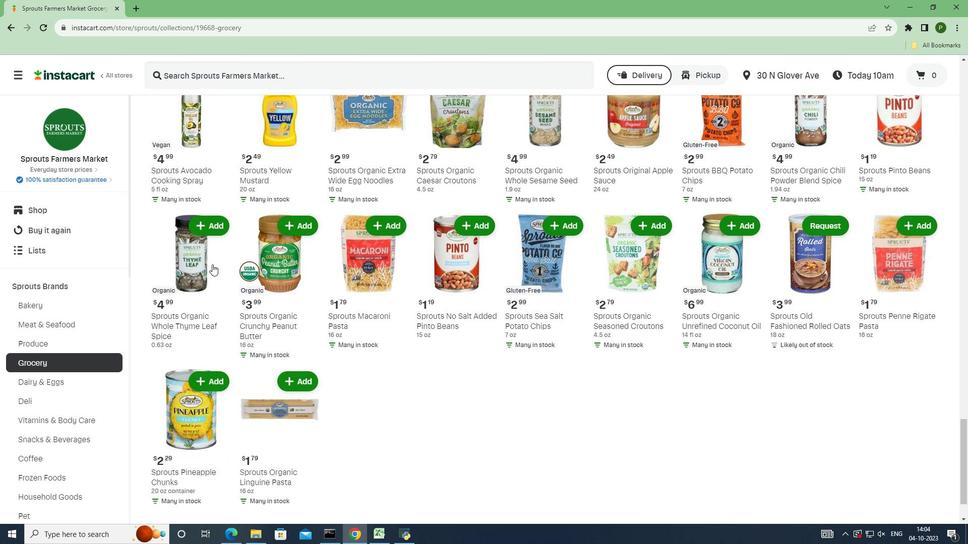 
Action: Mouse scrolled (212, 264) with delta (0, 0)
Screenshot: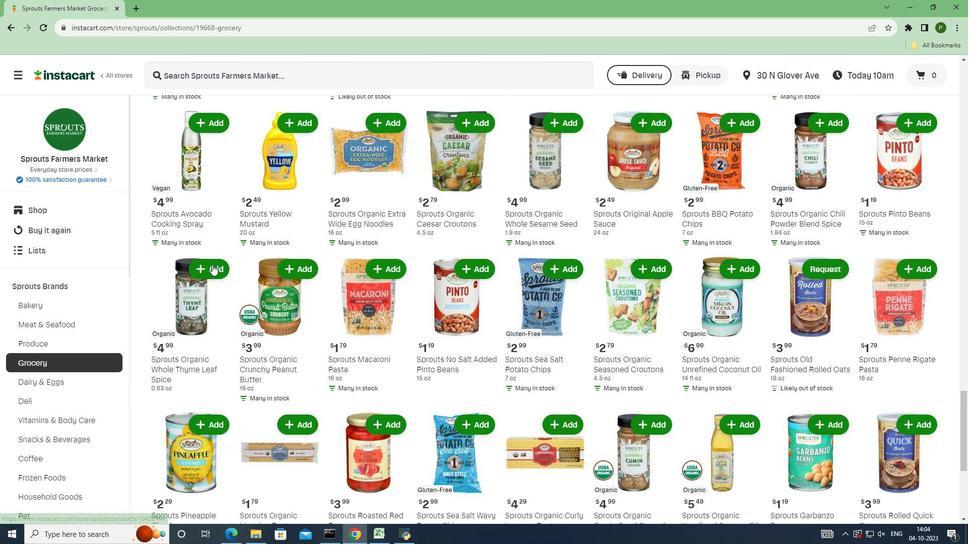 
Action: Mouse scrolled (212, 264) with delta (0, 0)
Screenshot: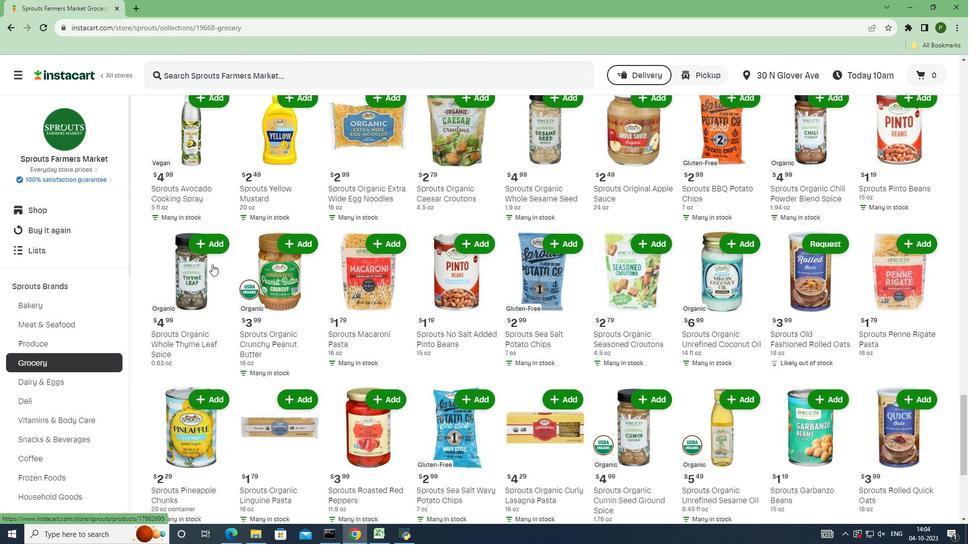 
Action: Mouse scrolled (212, 264) with delta (0, 0)
Screenshot: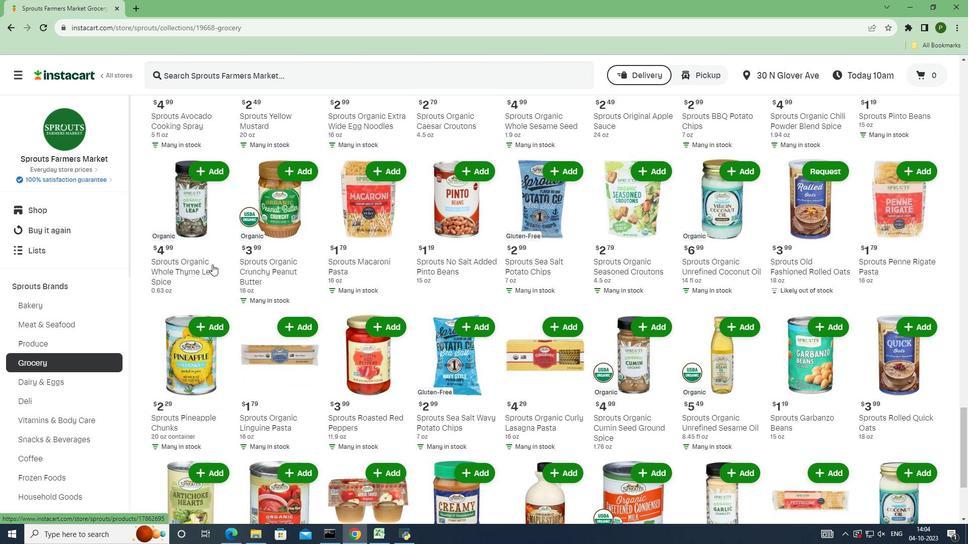 
Action: Mouse scrolled (212, 264) with delta (0, 0)
Screenshot: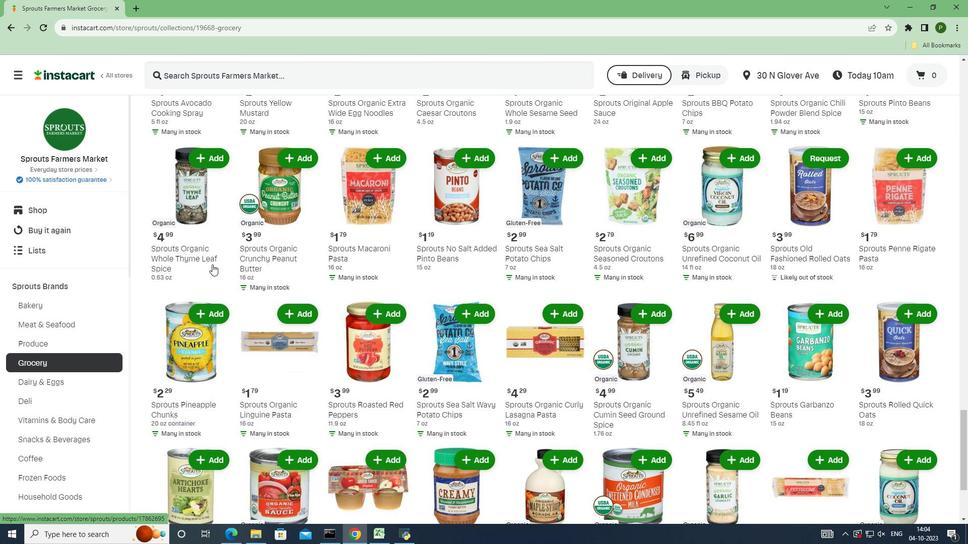 
Action: Mouse scrolled (212, 264) with delta (0, 0)
Screenshot: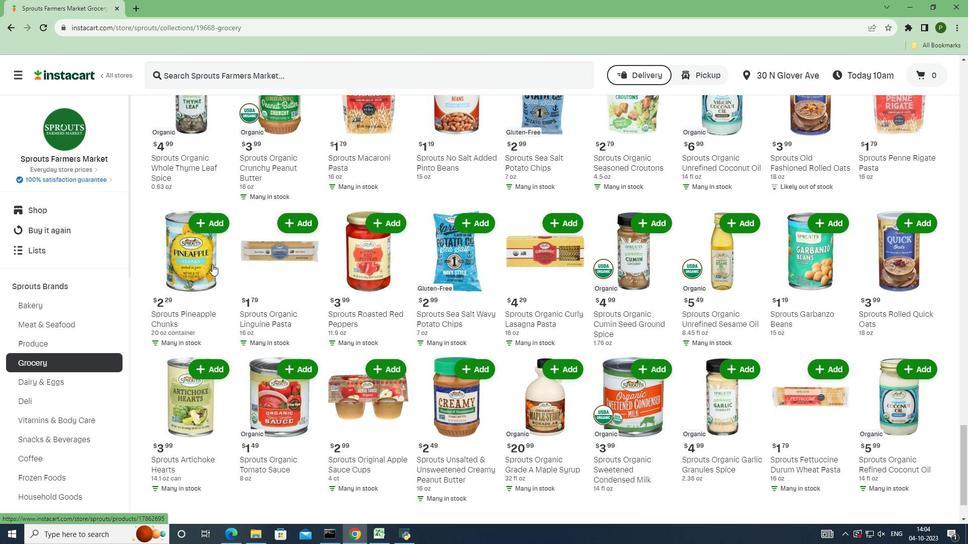 
Action: Mouse scrolled (212, 264) with delta (0, 0)
Screenshot: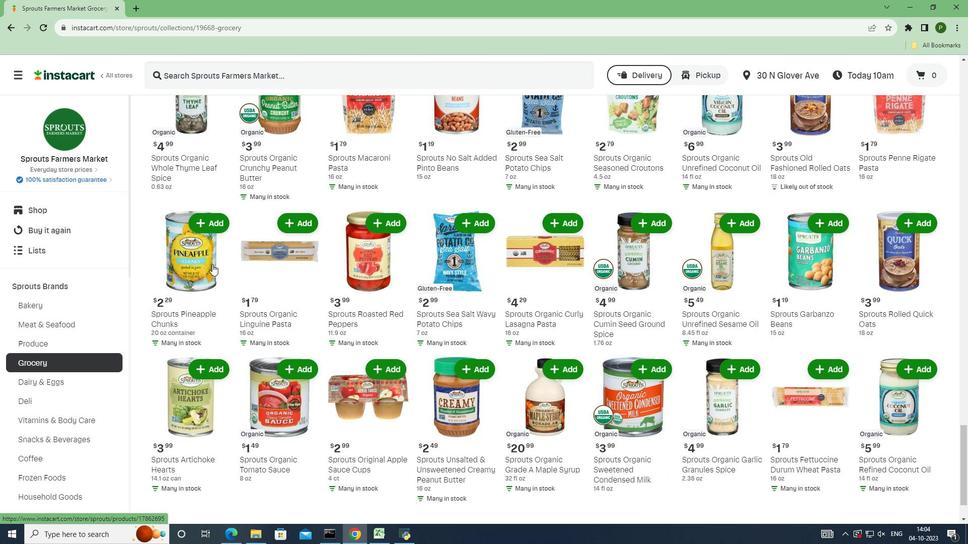 
Action: Mouse scrolled (212, 264) with delta (0, 0)
Screenshot: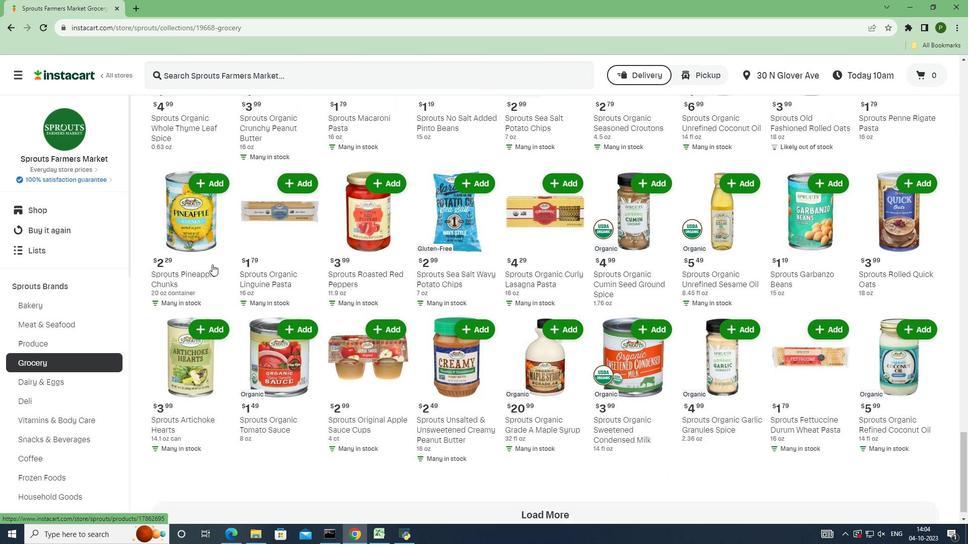 
Action: Mouse scrolled (212, 264) with delta (0, 0)
Screenshot: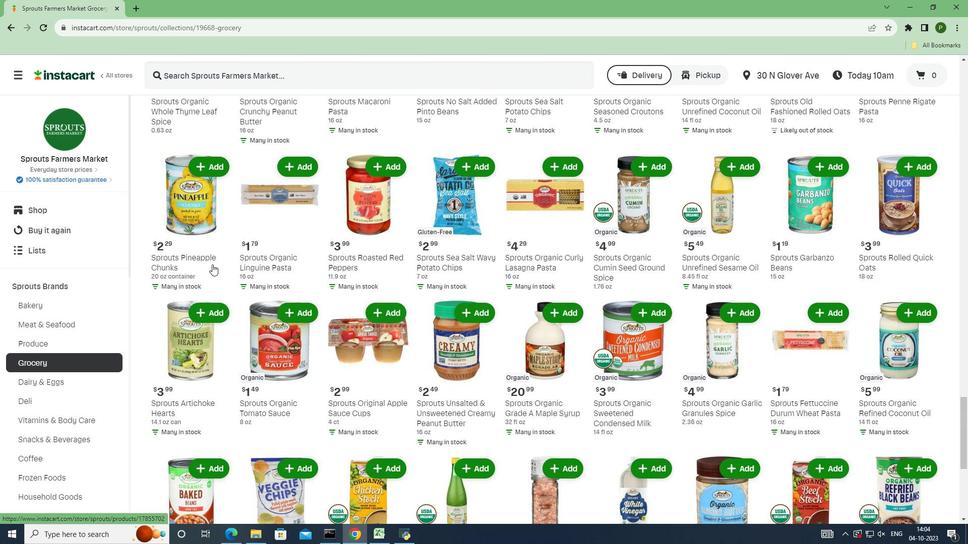 
Action: Mouse scrolled (212, 264) with delta (0, 0)
Screenshot: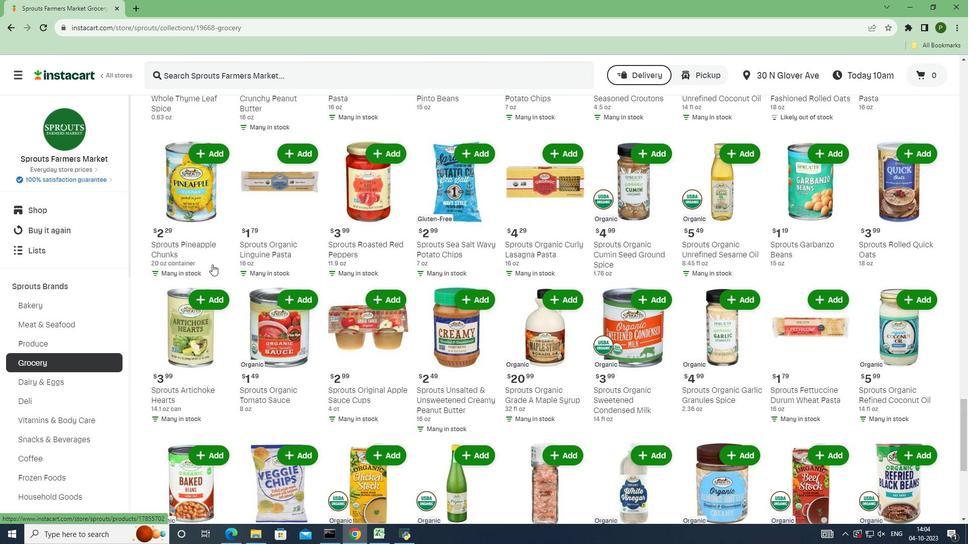 
Action: Mouse scrolled (212, 264) with delta (0, 0)
Screenshot: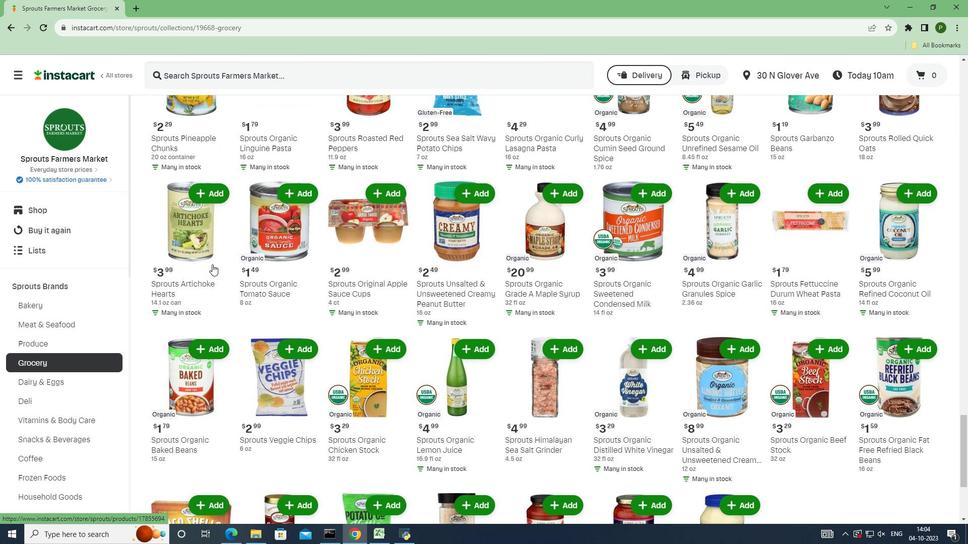 
Action: Mouse scrolled (212, 264) with delta (0, 0)
Screenshot: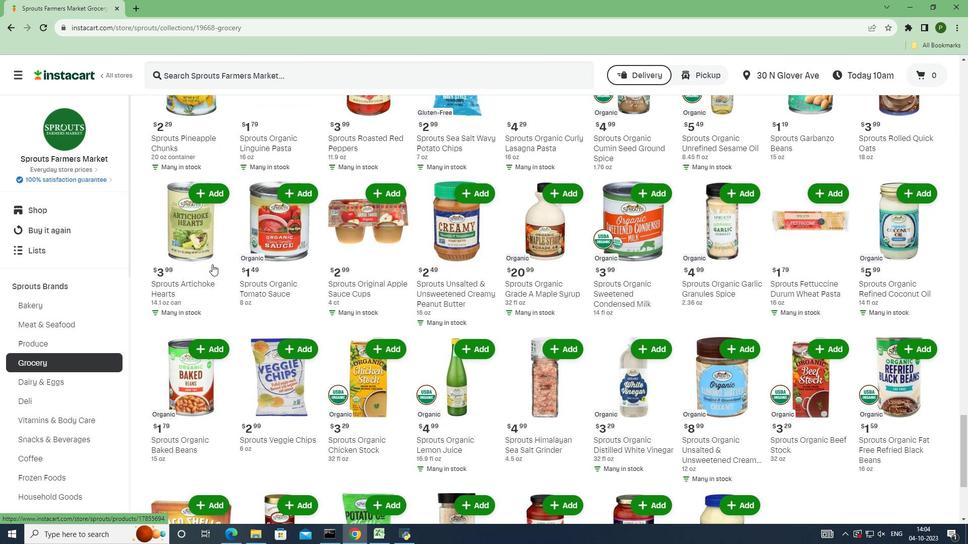 
Action: Mouse scrolled (212, 264) with delta (0, 0)
Screenshot: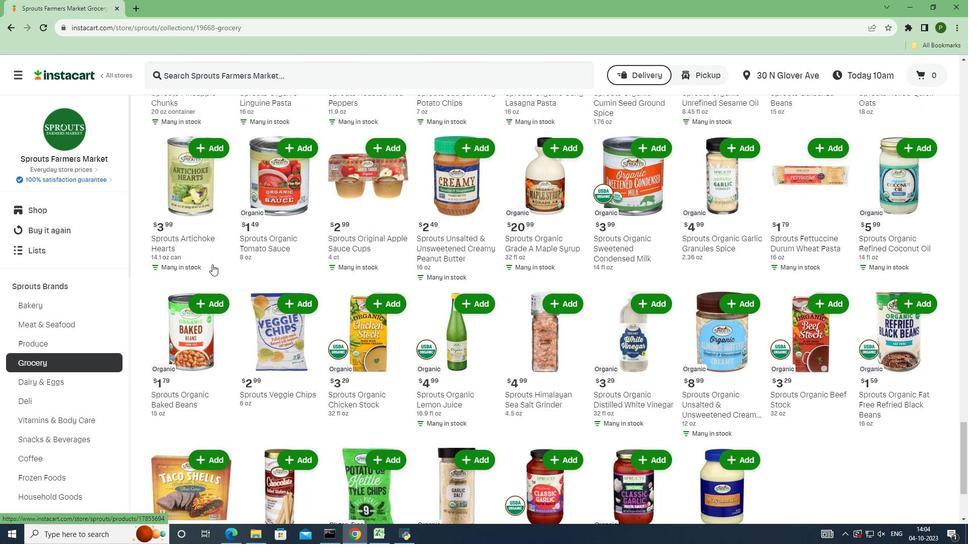 
Action: Mouse scrolled (212, 264) with delta (0, 0)
Screenshot: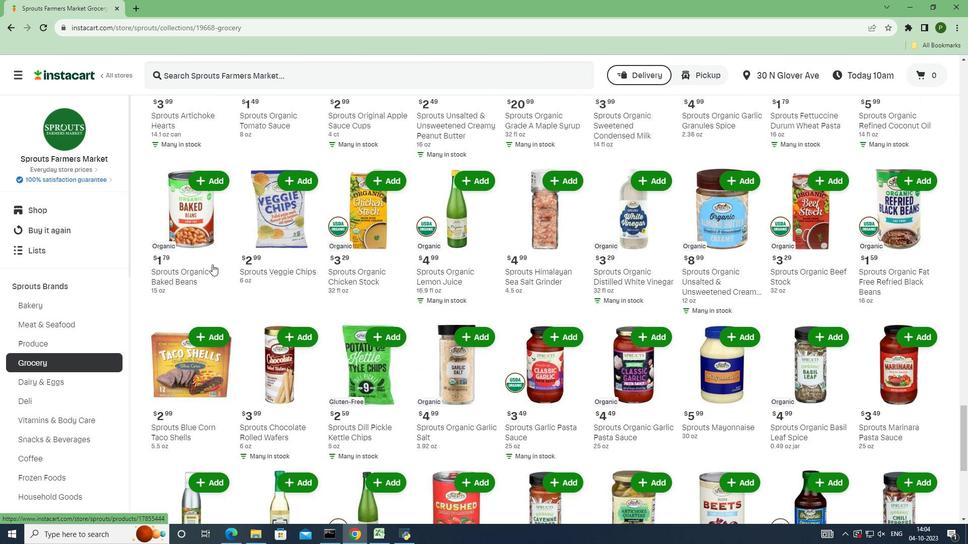 
Action: Mouse scrolled (212, 264) with delta (0, 0)
Screenshot: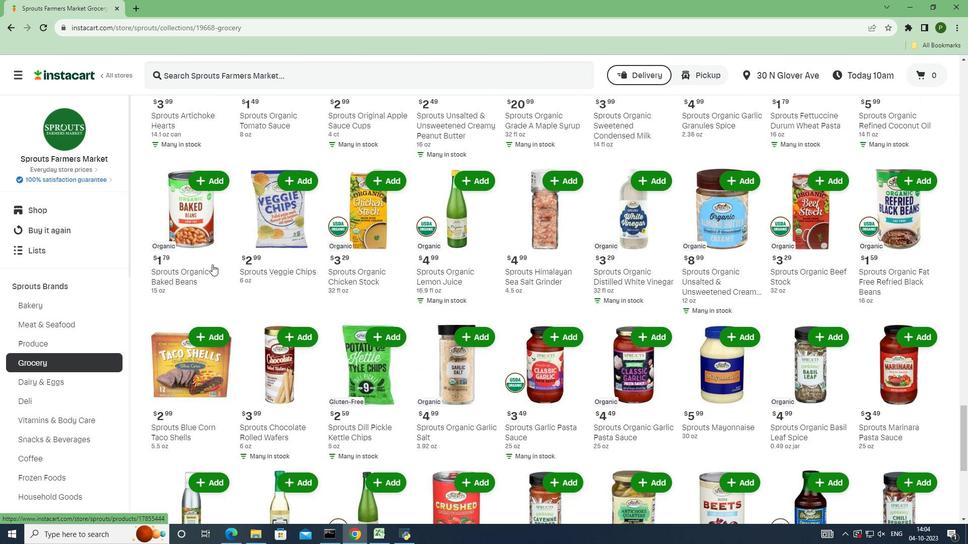 
Action: Mouse scrolled (212, 264) with delta (0, 0)
Screenshot: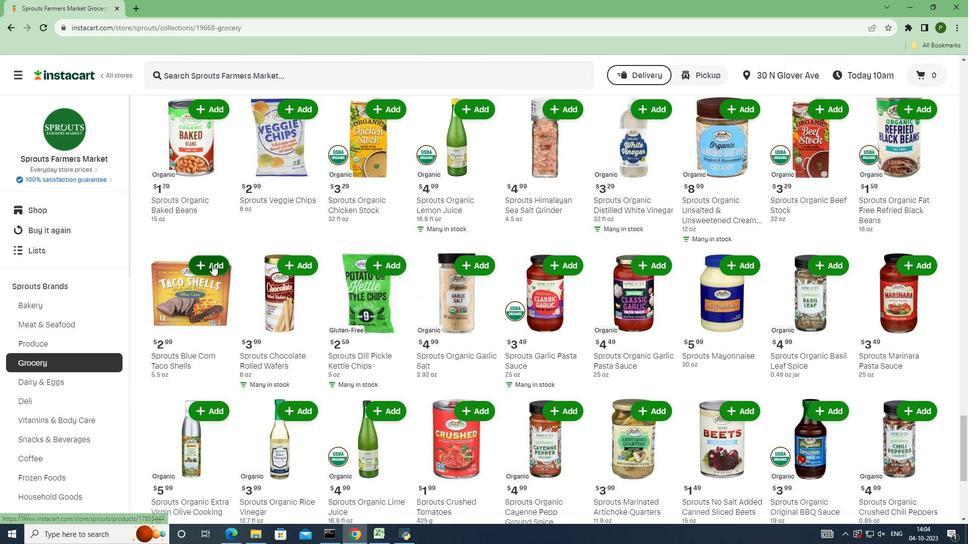 
Action: Mouse scrolled (212, 264) with delta (0, 0)
Screenshot: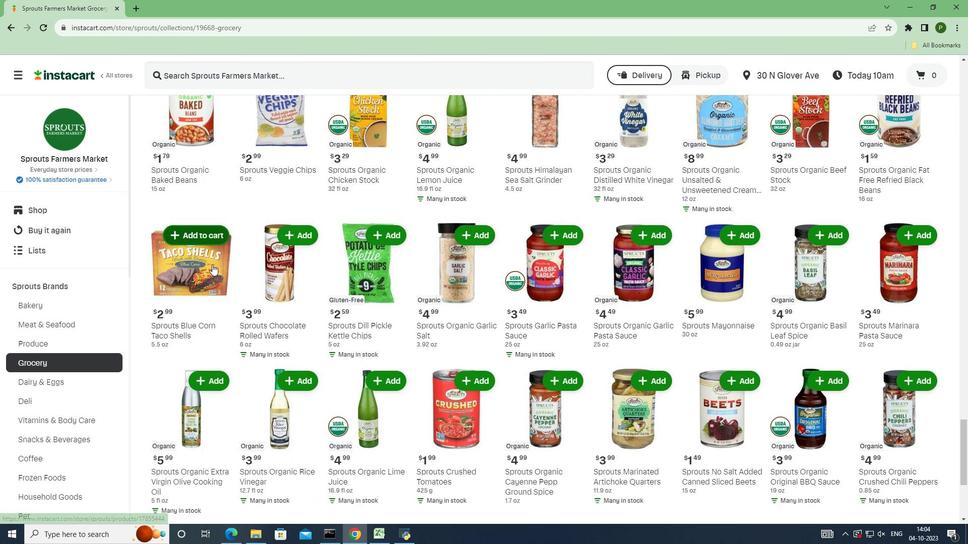 
Action: Mouse scrolled (212, 264) with delta (0, 0)
Screenshot: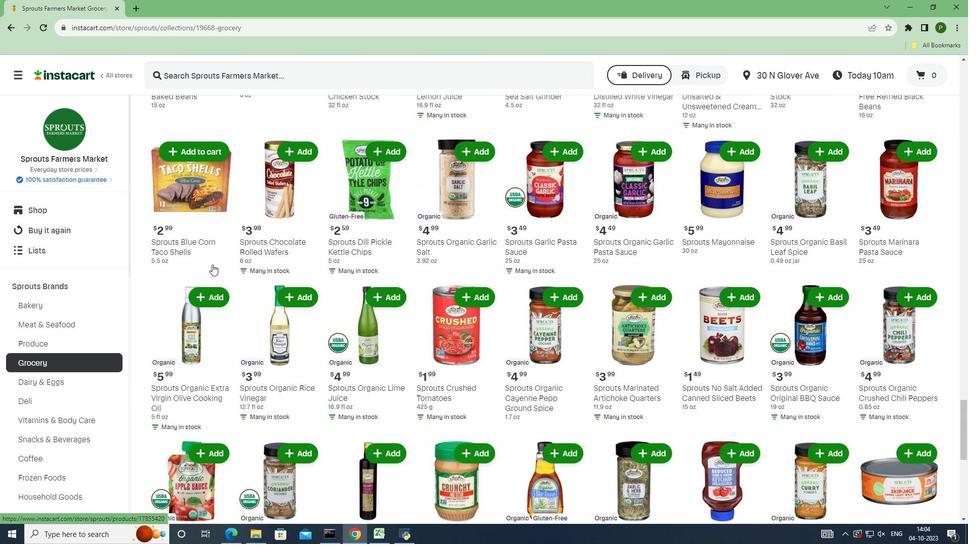 
Action: Mouse scrolled (212, 264) with delta (0, 0)
Screenshot: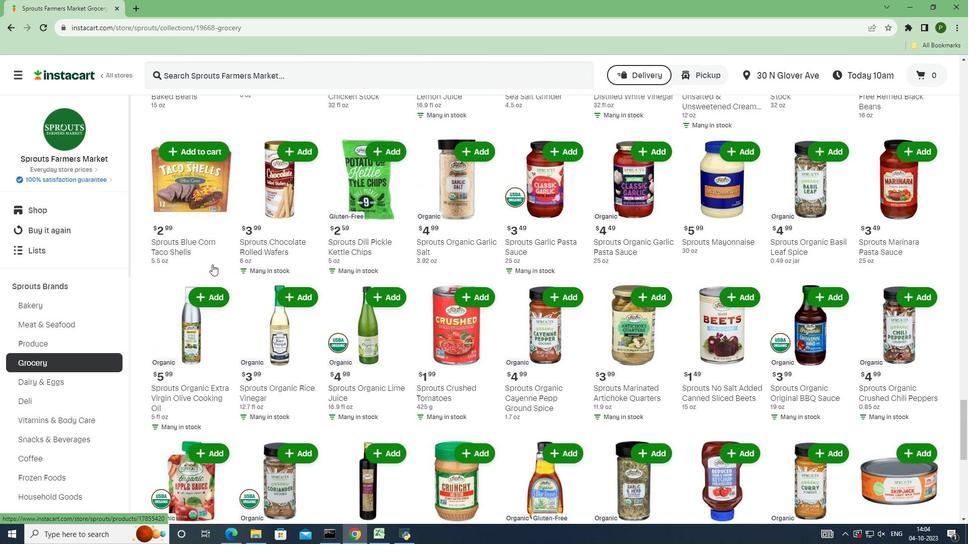 
Action: Mouse scrolled (212, 264) with delta (0, 0)
Screenshot: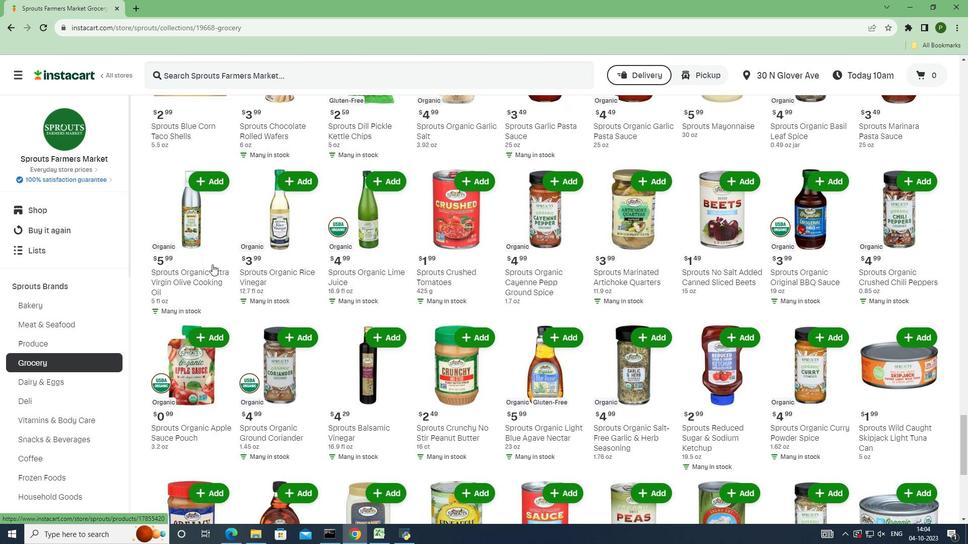 
Action: Mouse scrolled (212, 264) with delta (0, 0)
Screenshot: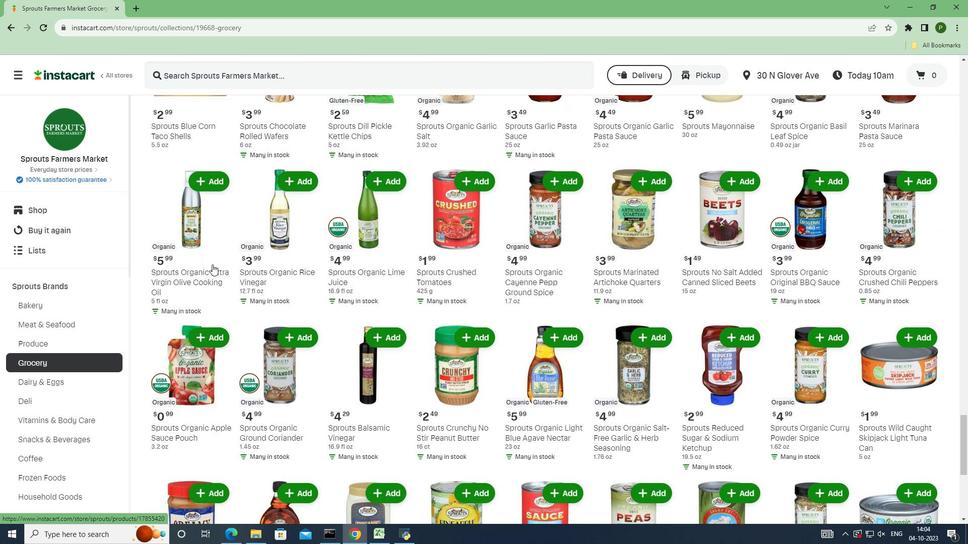 
Action: Mouse scrolled (212, 264) with delta (0, 0)
Screenshot: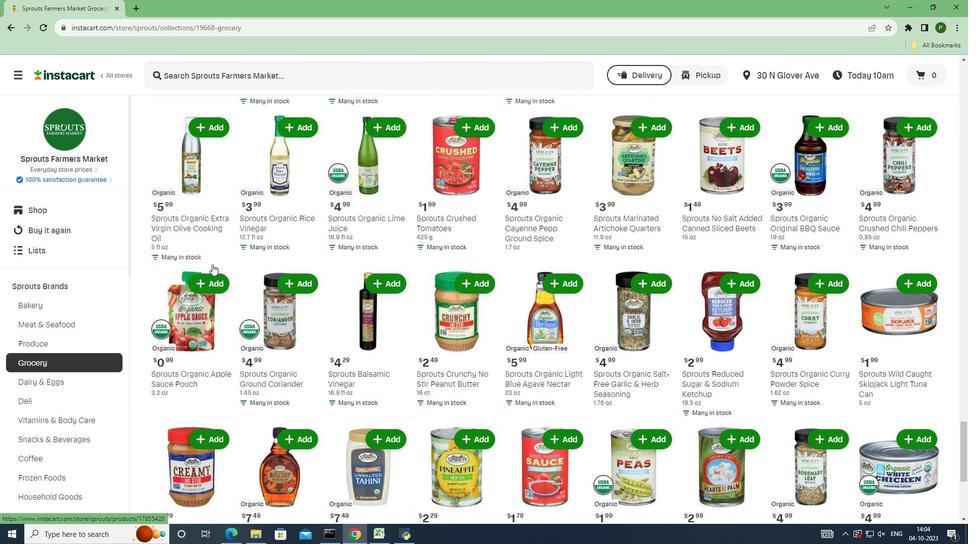 
Action: Mouse scrolled (212, 264) with delta (0, 0)
Screenshot: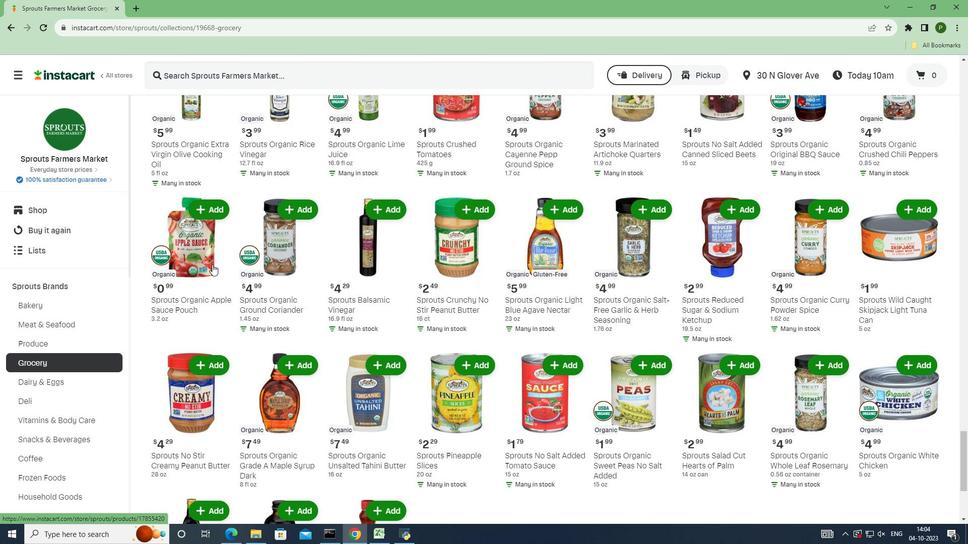 
Action: Mouse scrolled (212, 264) with delta (0, 0)
Screenshot: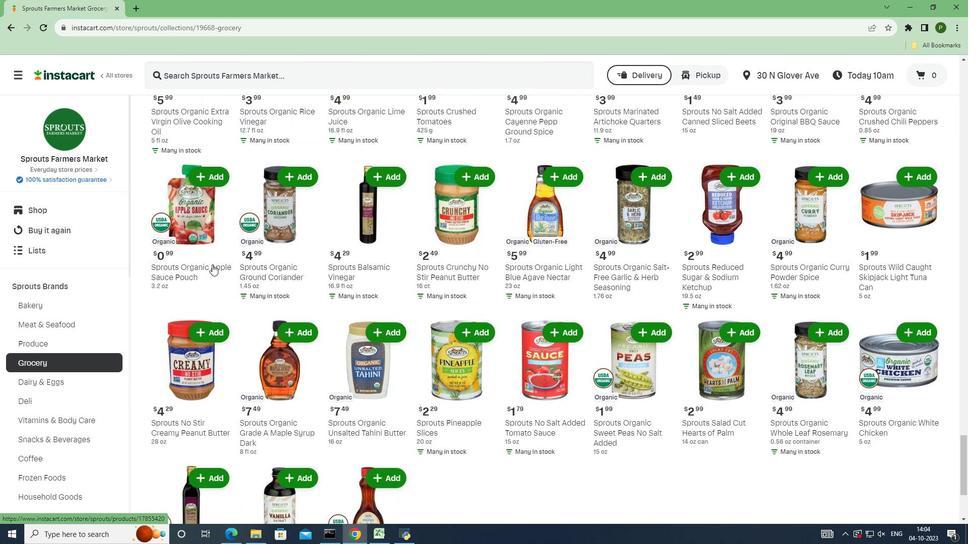 
Action: Mouse scrolled (212, 264) with delta (0, 0)
Screenshot: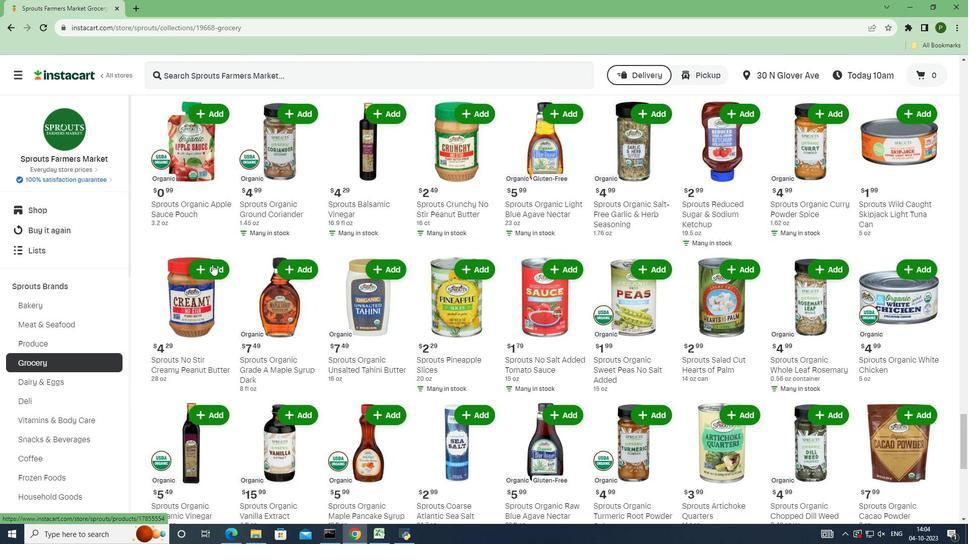
Action: Mouse scrolled (212, 264) with delta (0, 0)
Screenshot: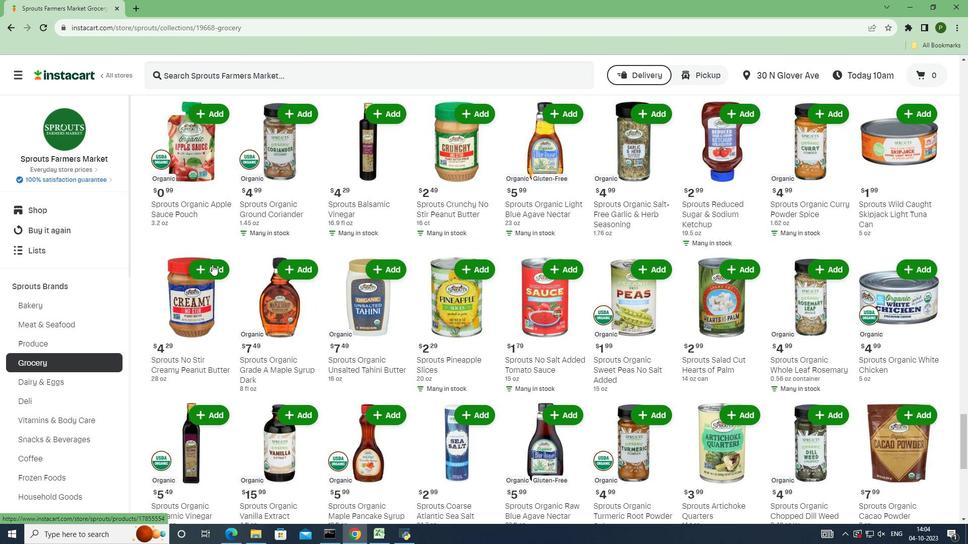 
Action: Mouse moved to (261, 176)
Screenshot: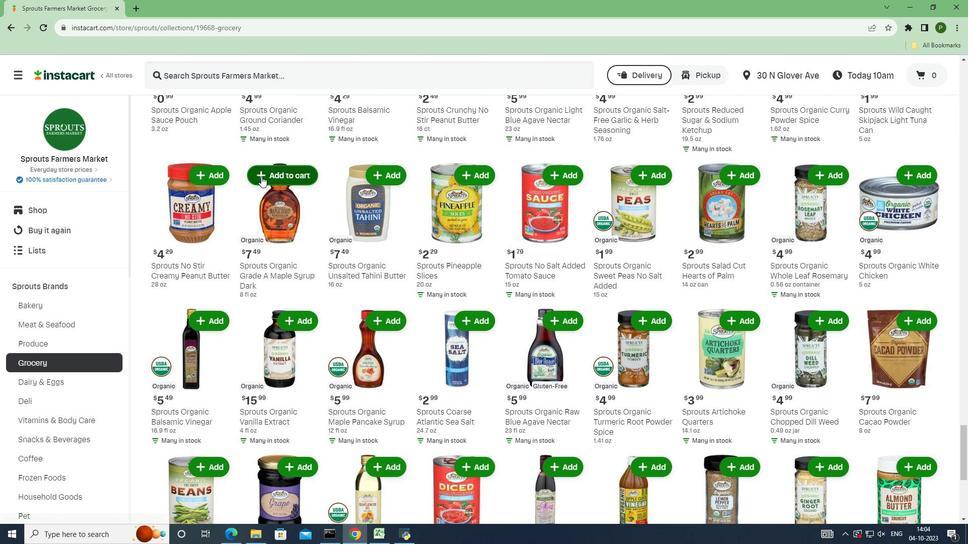 
Action: Mouse pressed left at (261, 176)
Screenshot: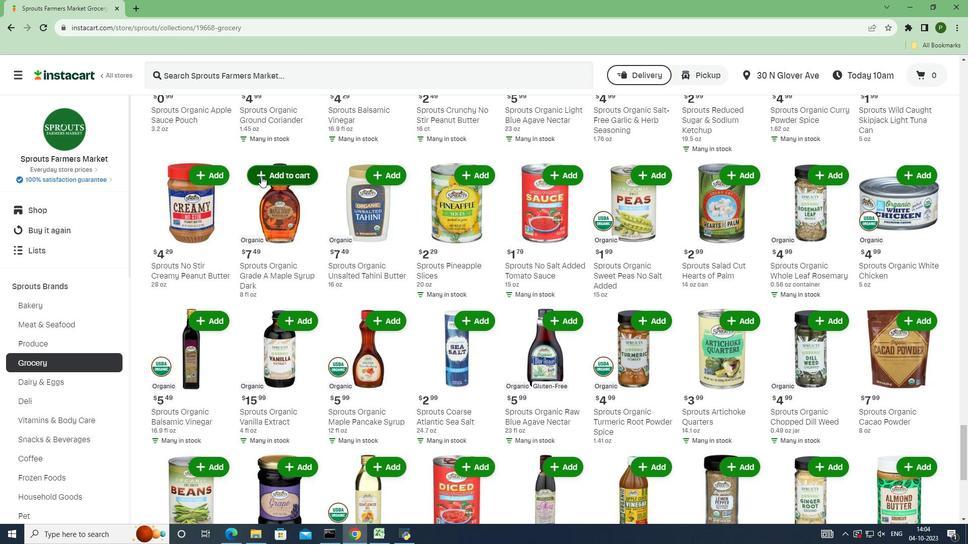 
